 Task: Create a due date automation trigger when advanced on, on the monday after a card is due add dates with a due date at 11:00 AM.
Action: Mouse moved to (1073, 205)
Screenshot: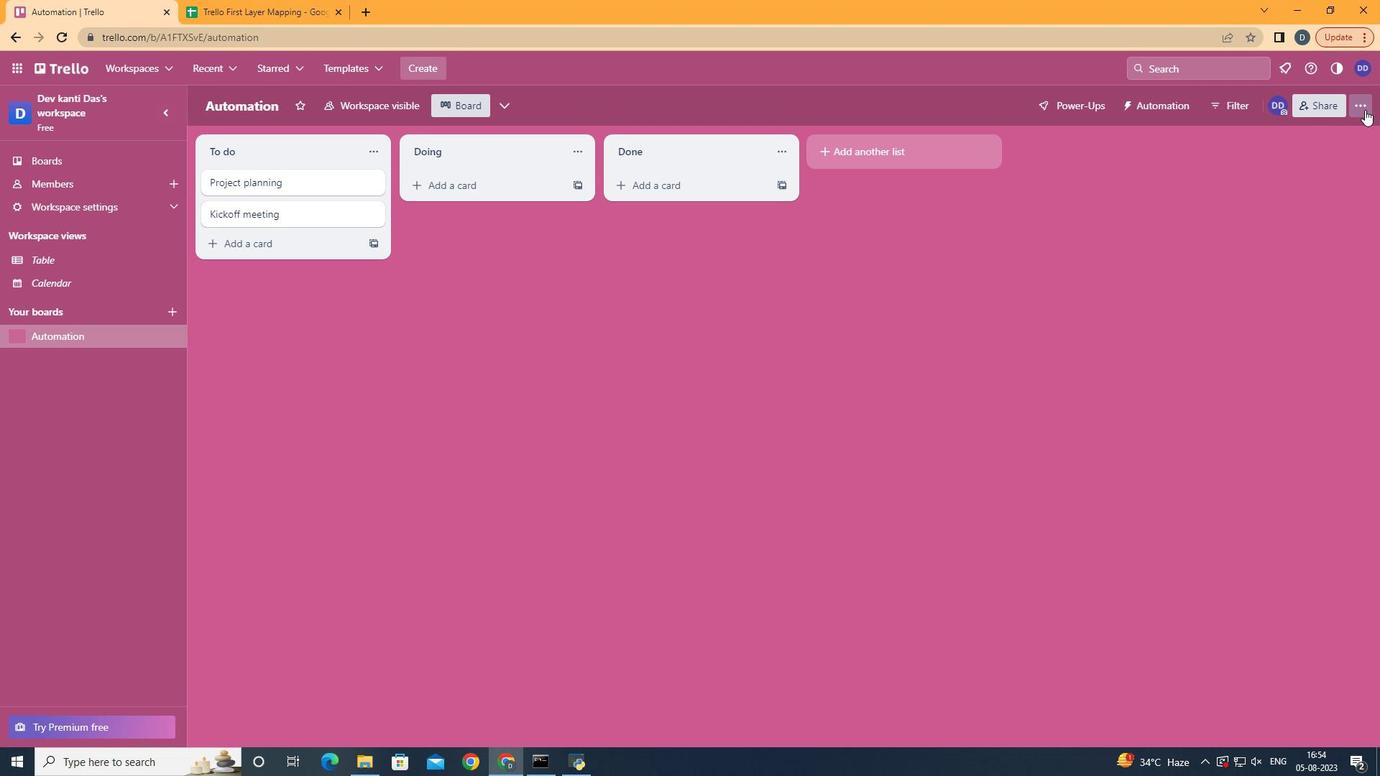 
Action: Mouse pressed left at (1073, 205)
Screenshot: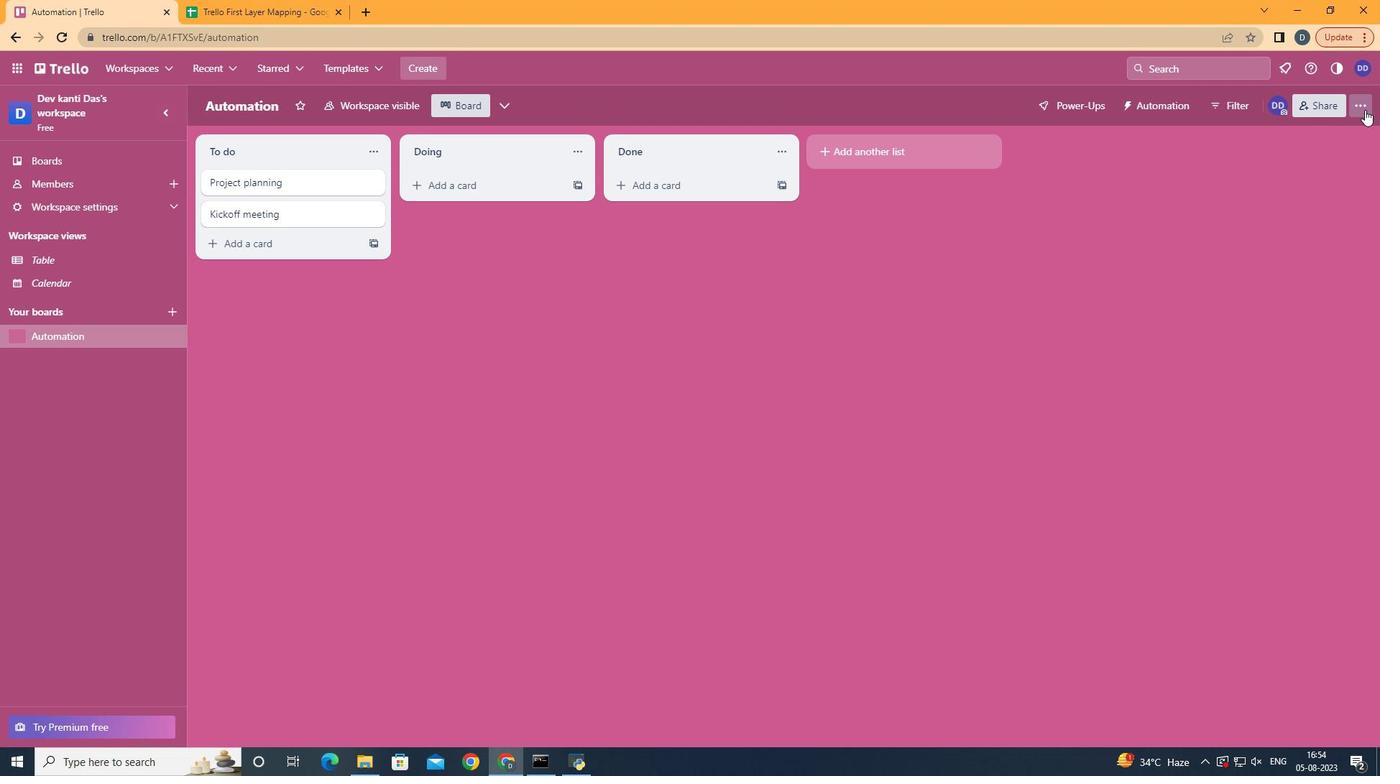 
Action: Mouse moved to (1006, 363)
Screenshot: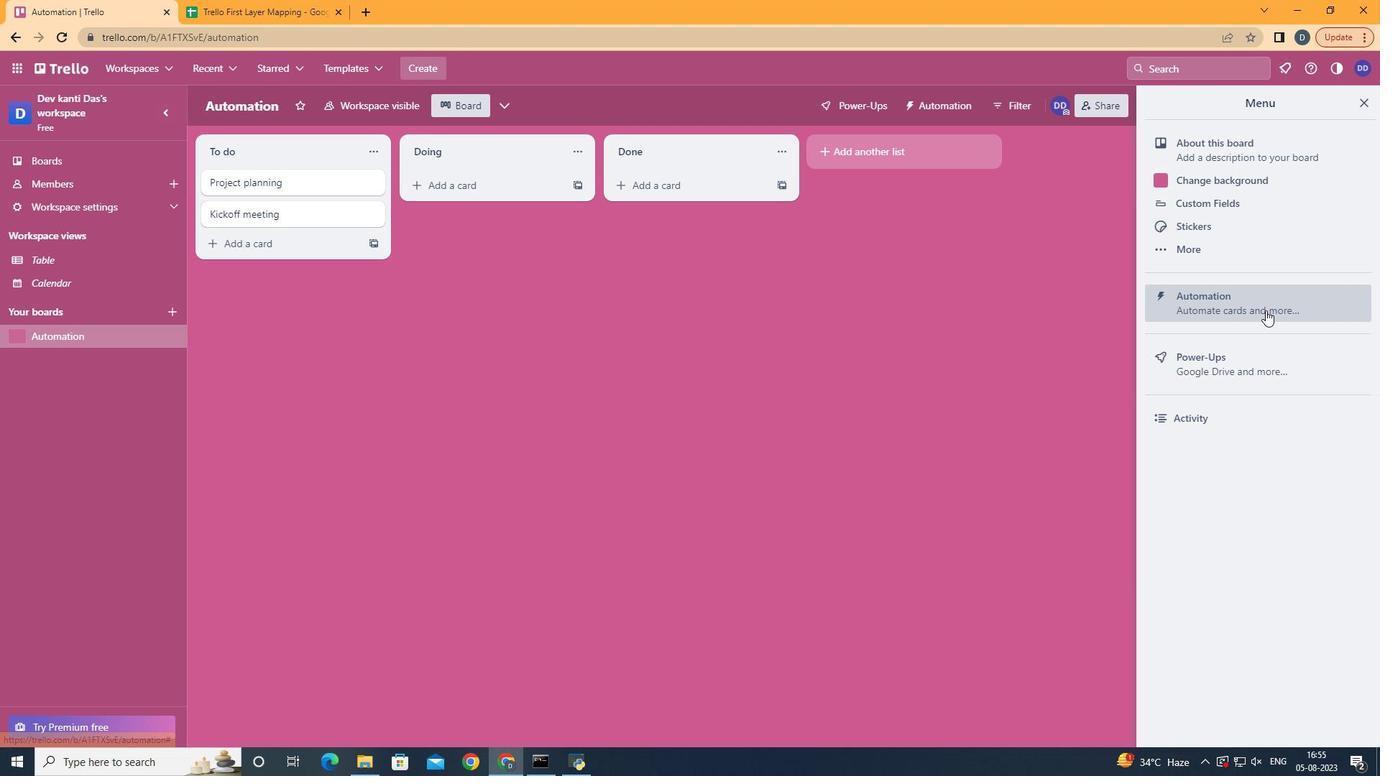 
Action: Mouse pressed left at (1006, 363)
Screenshot: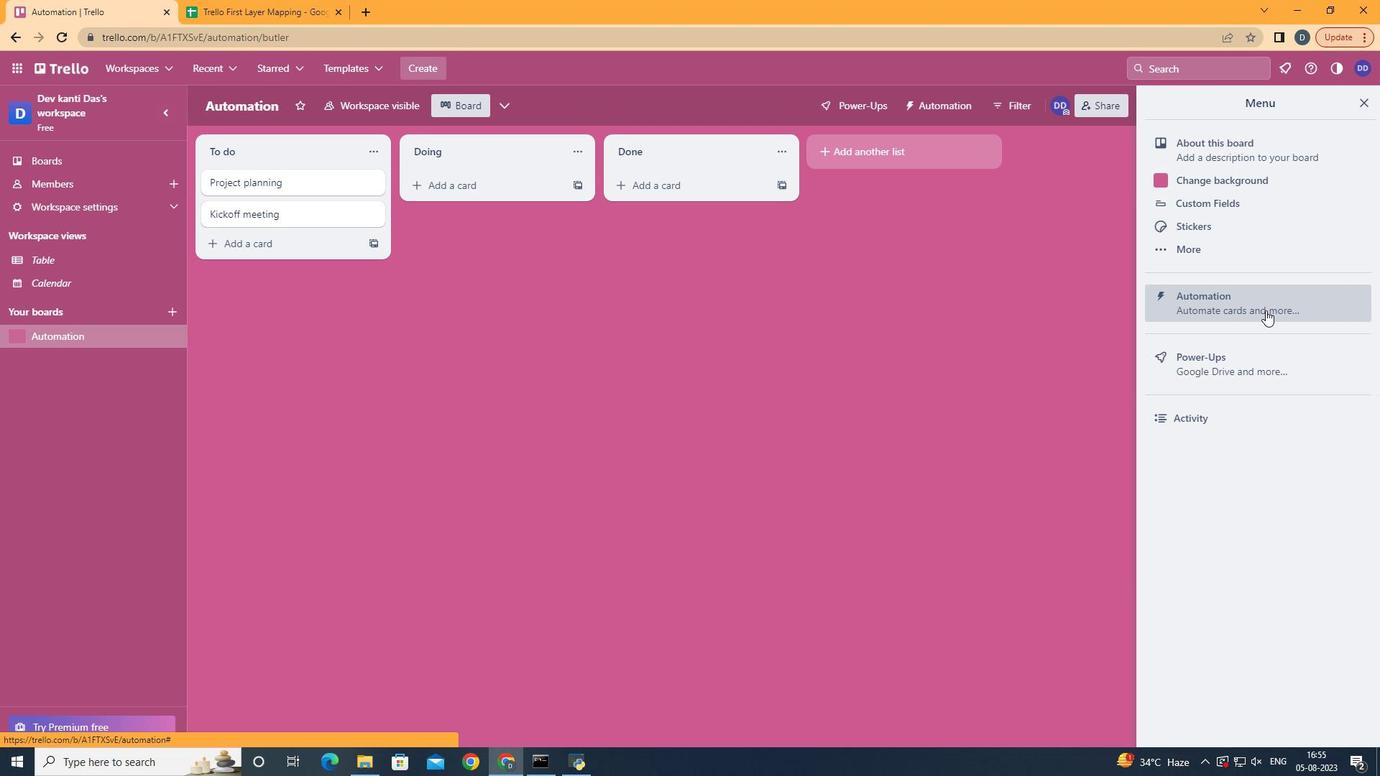 
Action: Mouse moved to (345, 342)
Screenshot: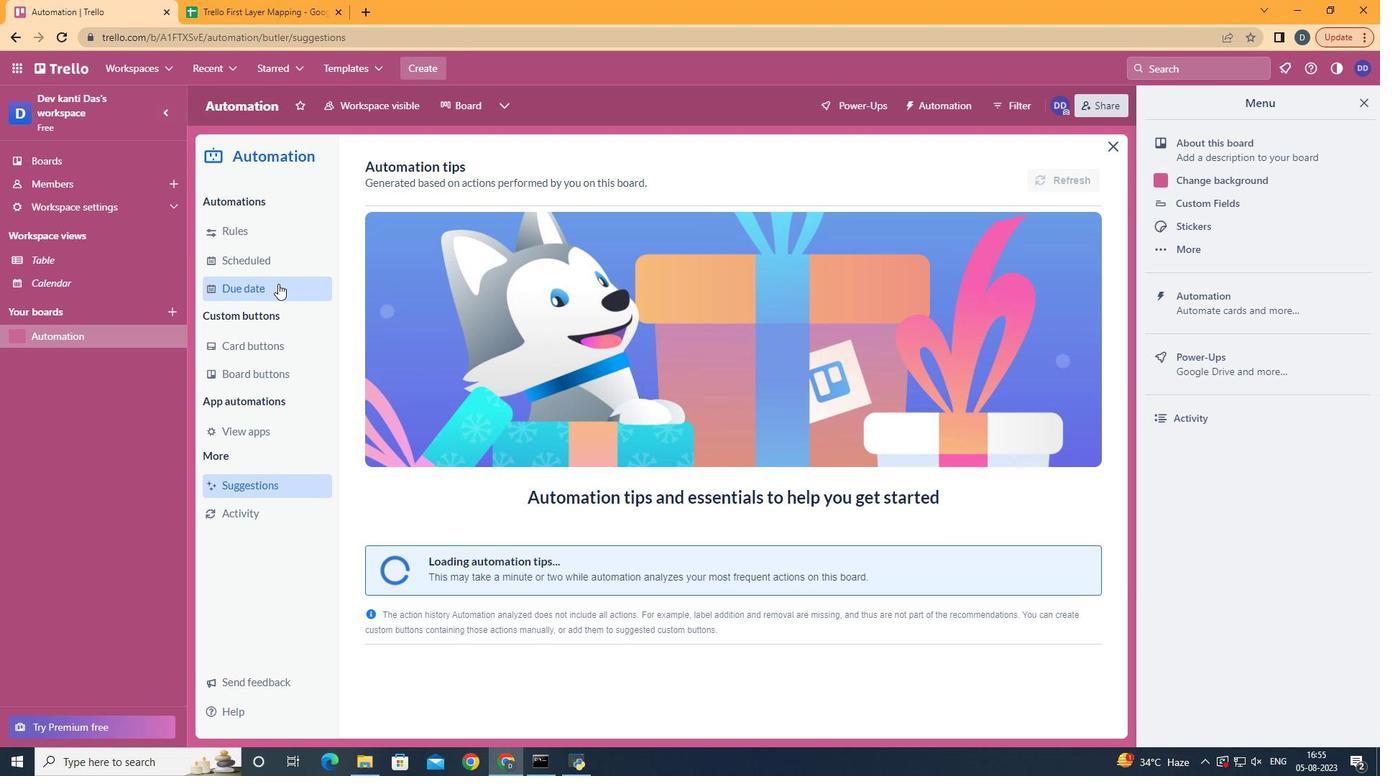 
Action: Mouse pressed left at (345, 342)
Screenshot: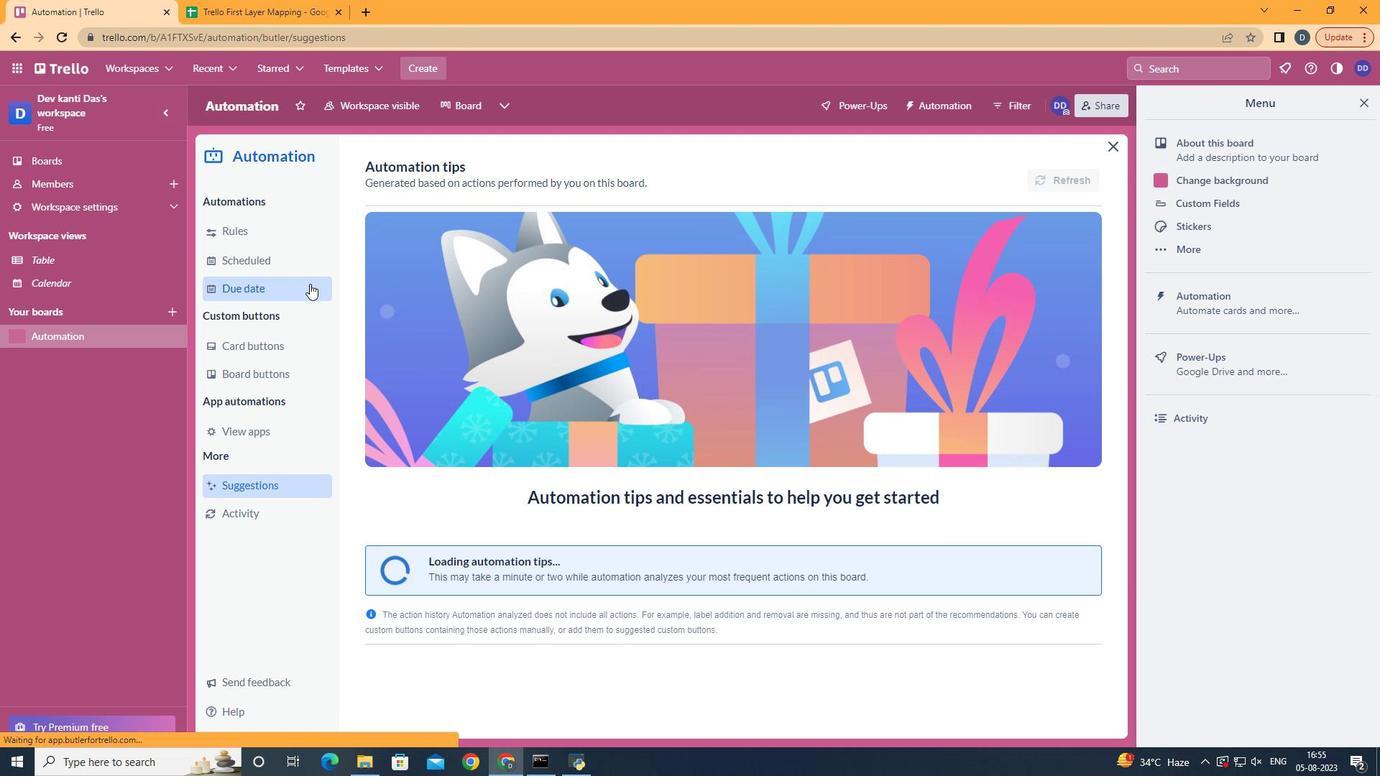 
Action: Mouse moved to (848, 253)
Screenshot: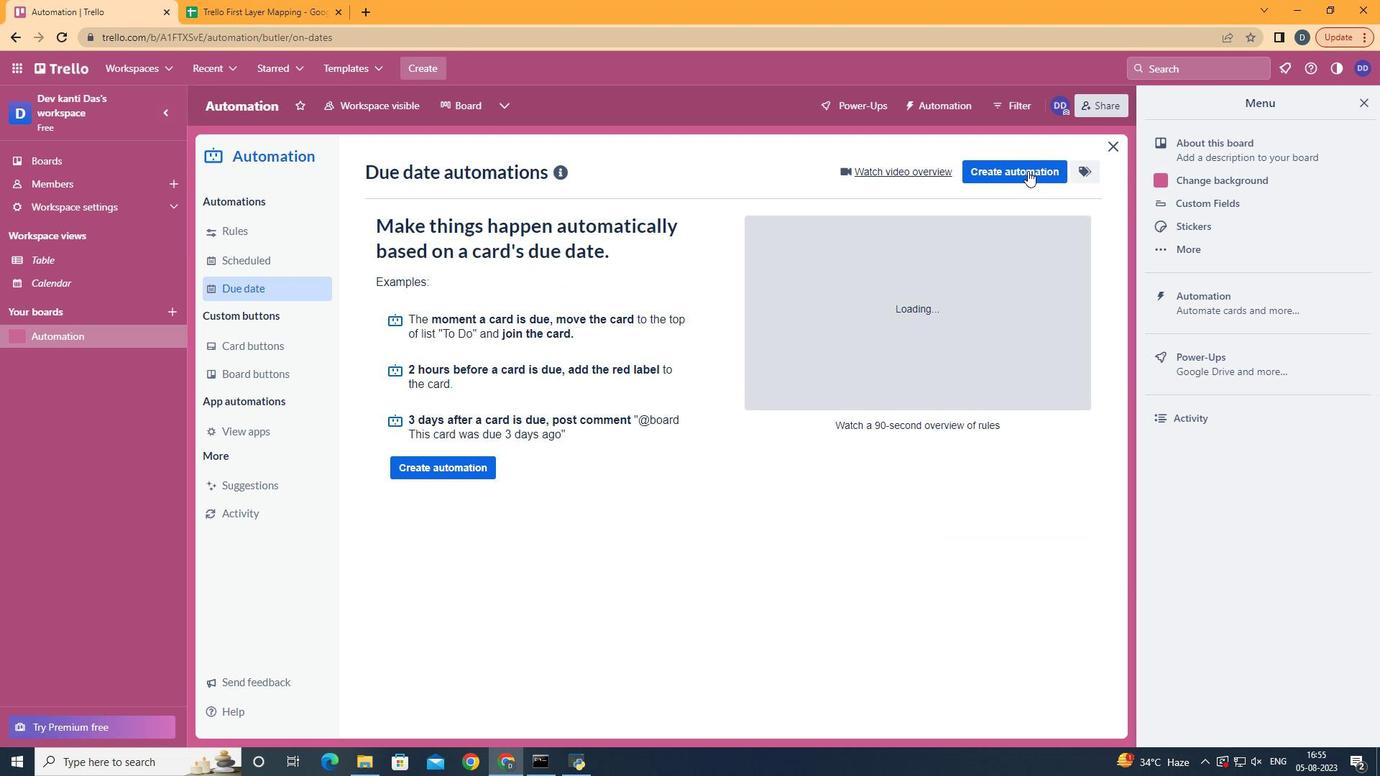 
Action: Mouse pressed left at (848, 253)
Screenshot: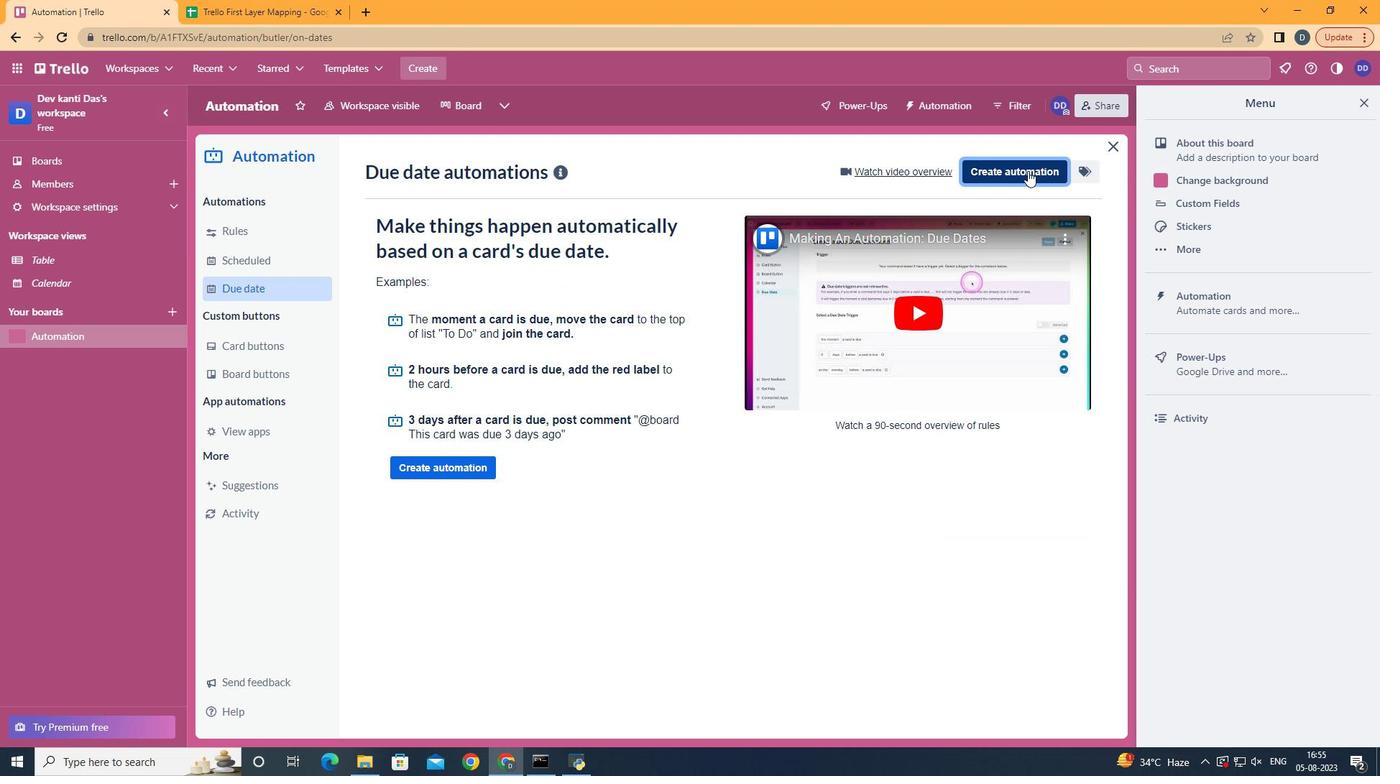 
Action: Mouse moved to (693, 369)
Screenshot: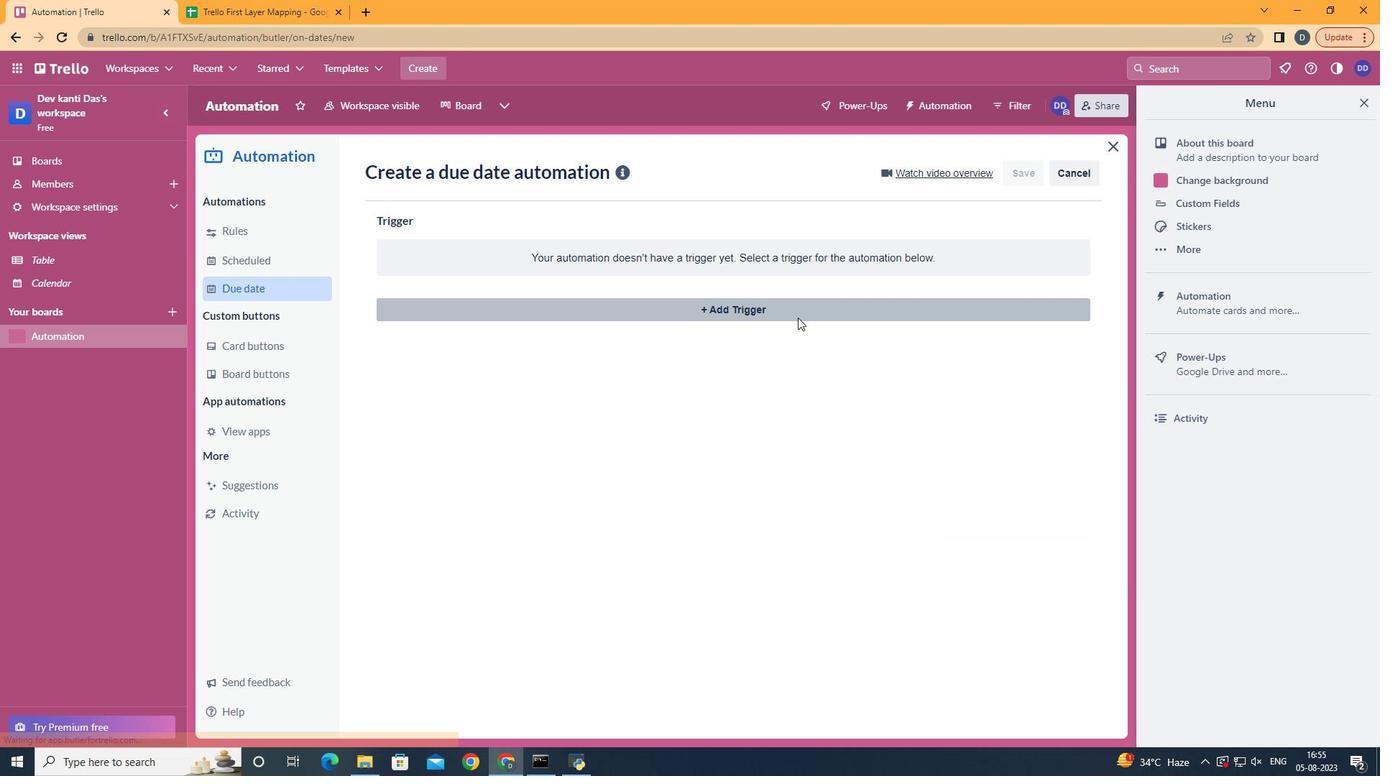 
Action: Mouse pressed left at (693, 369)
Screenshot: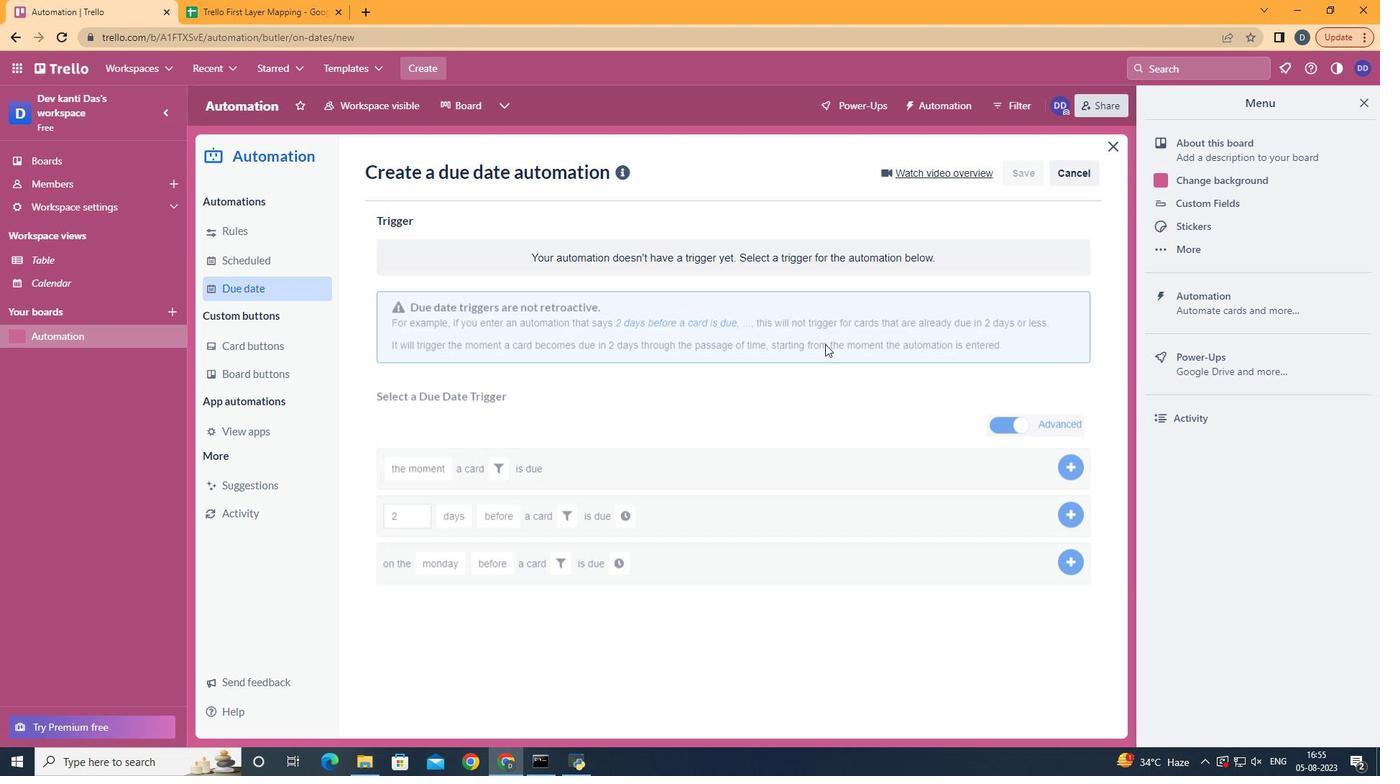 
Action: Mouse moved to (465, 416)
Screenshot: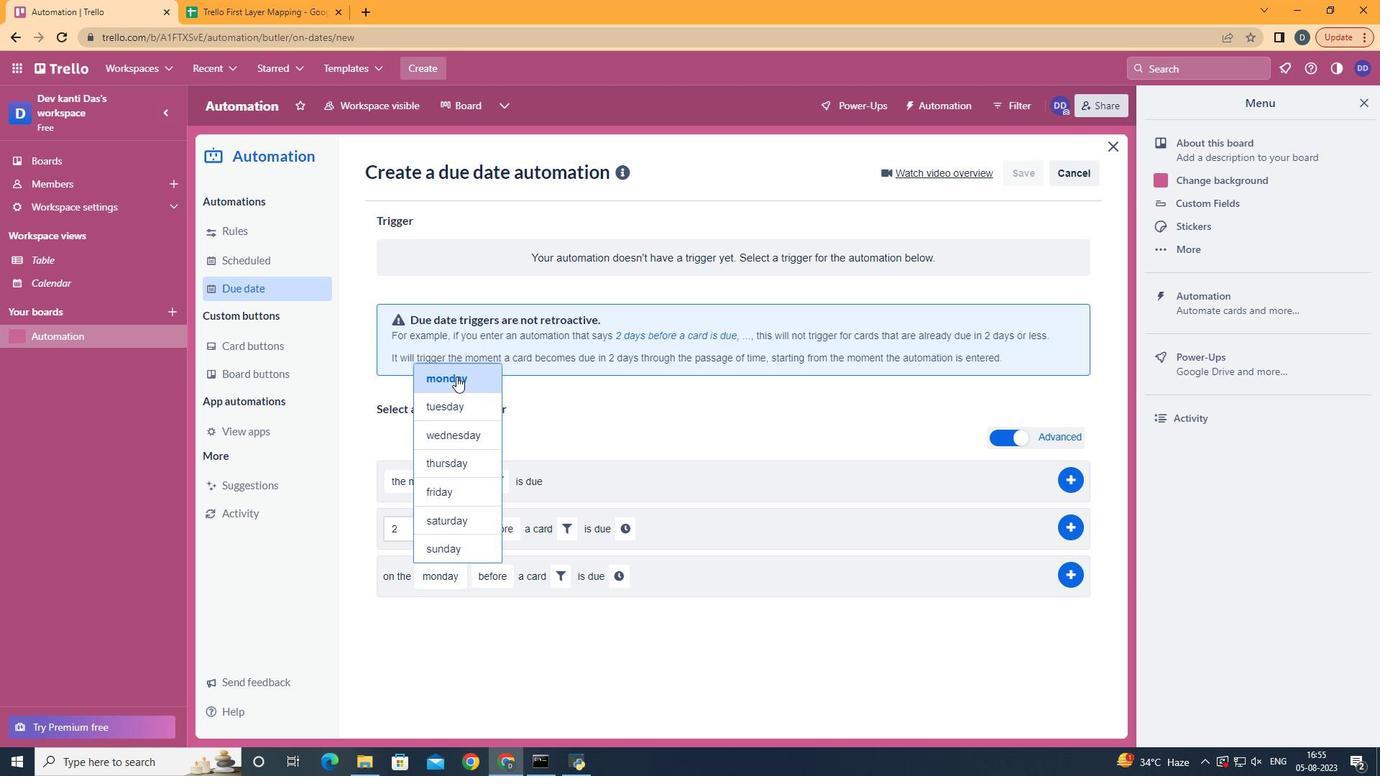 
Action: Mouse pressed left at (465, 416)
Screenshot: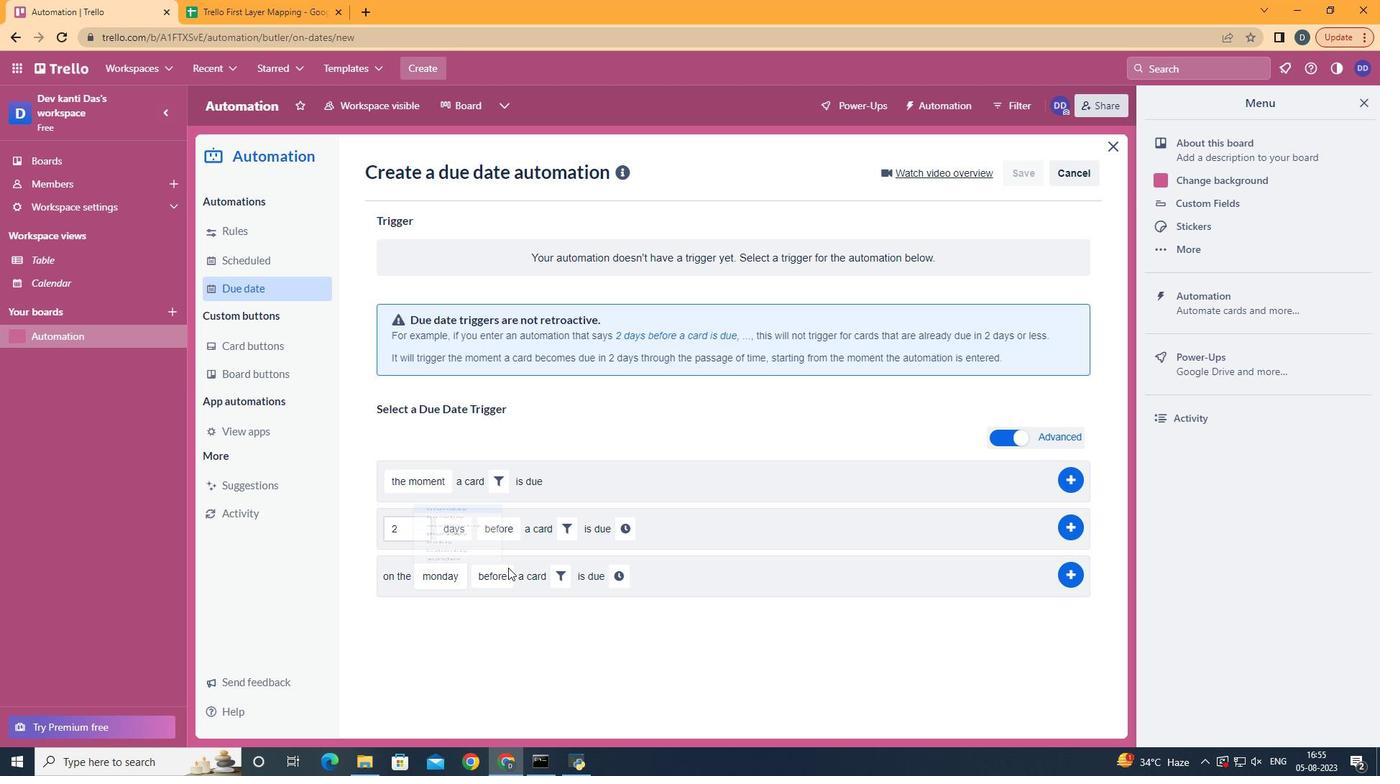 
Action: Mouse moved to (497, 615)
Screenshot: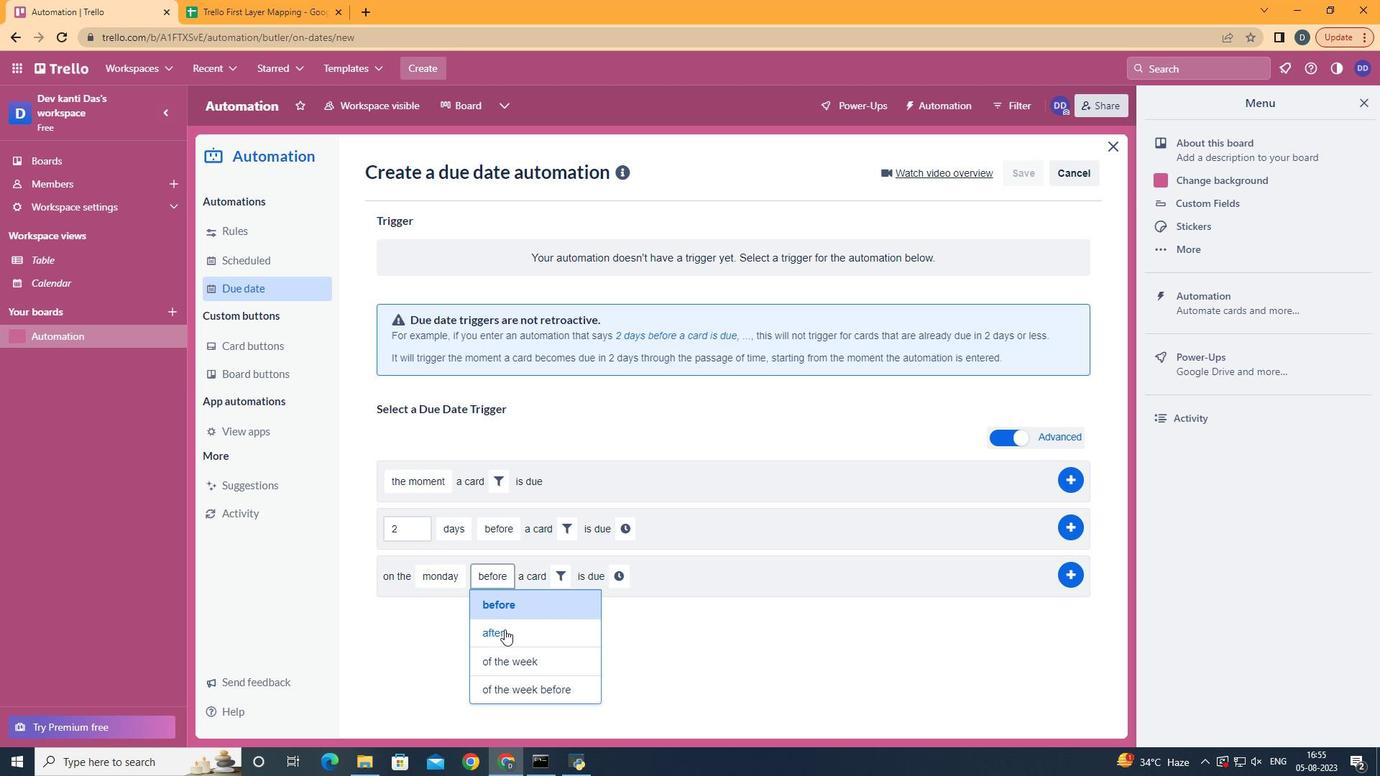 
Action: Mouse pressed left at (497, 615)
Screenshot: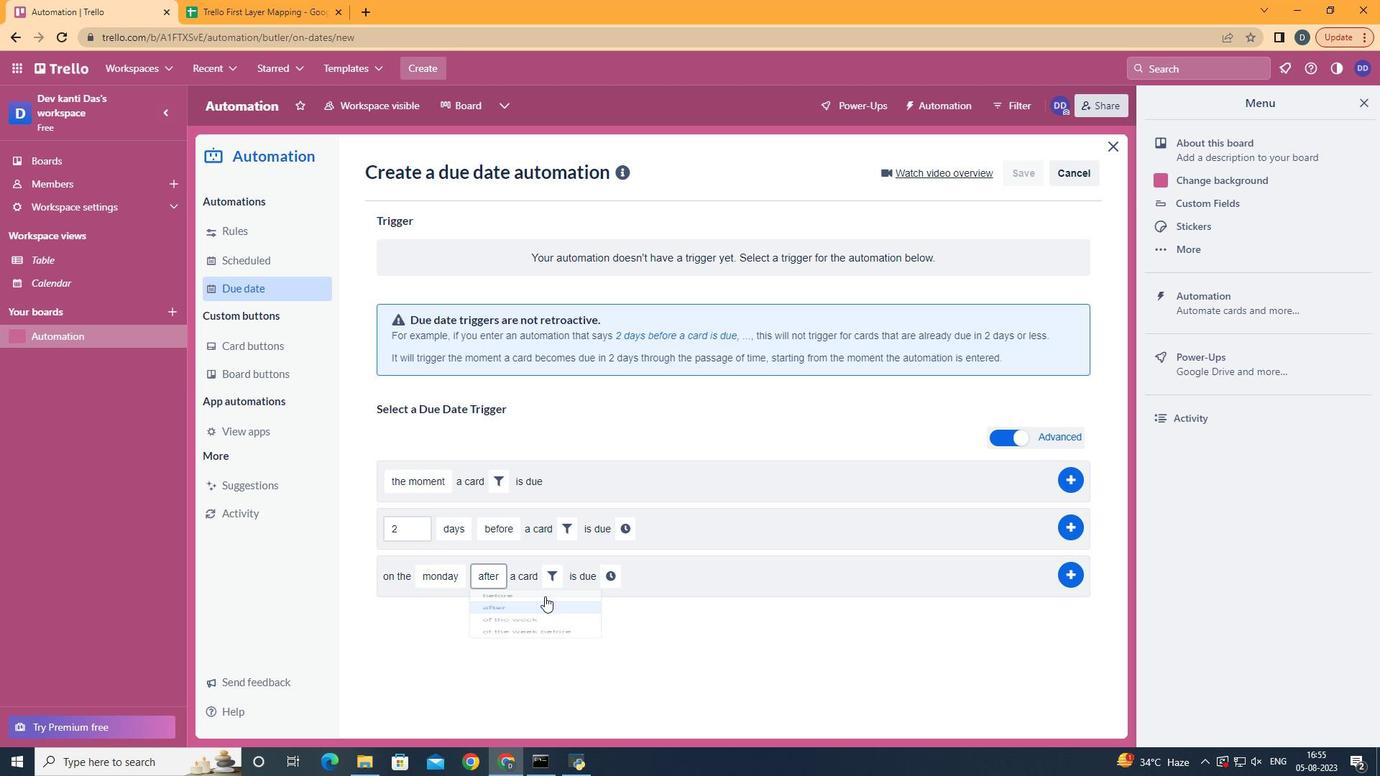 
Action: Mouse moved to (528, 578)
Screenshot: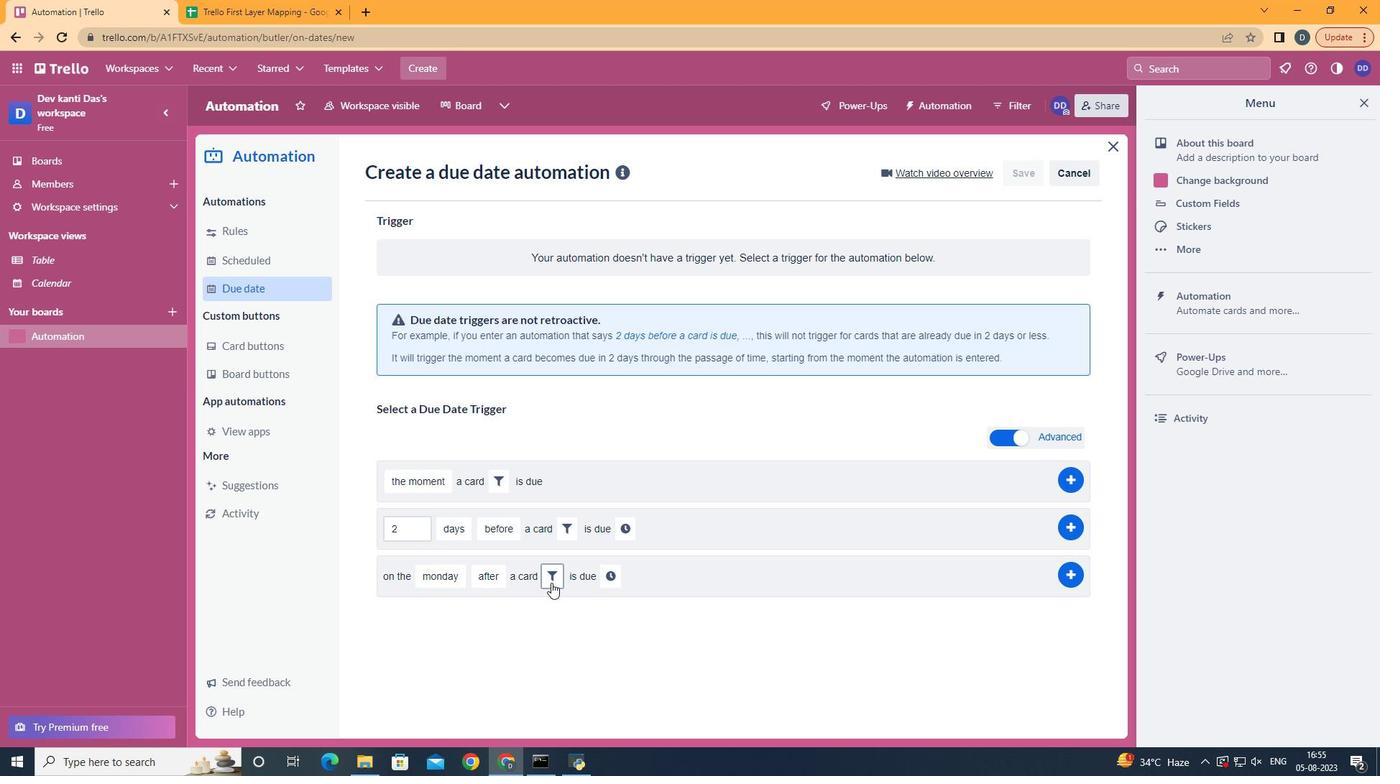 
Action: Mouse pressed left at (528, 578)
Screenshot: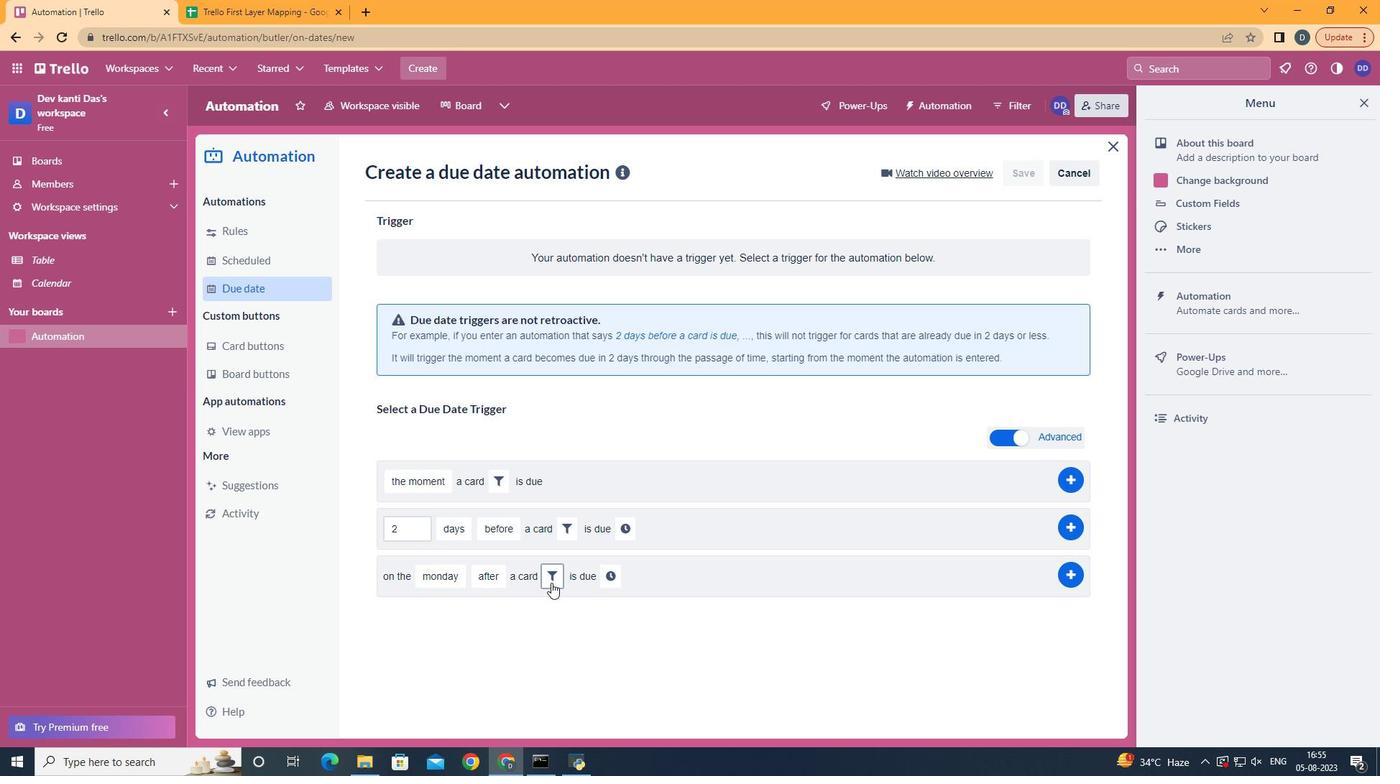 
Action: Mouse moved to (568, 608)
Screenshot: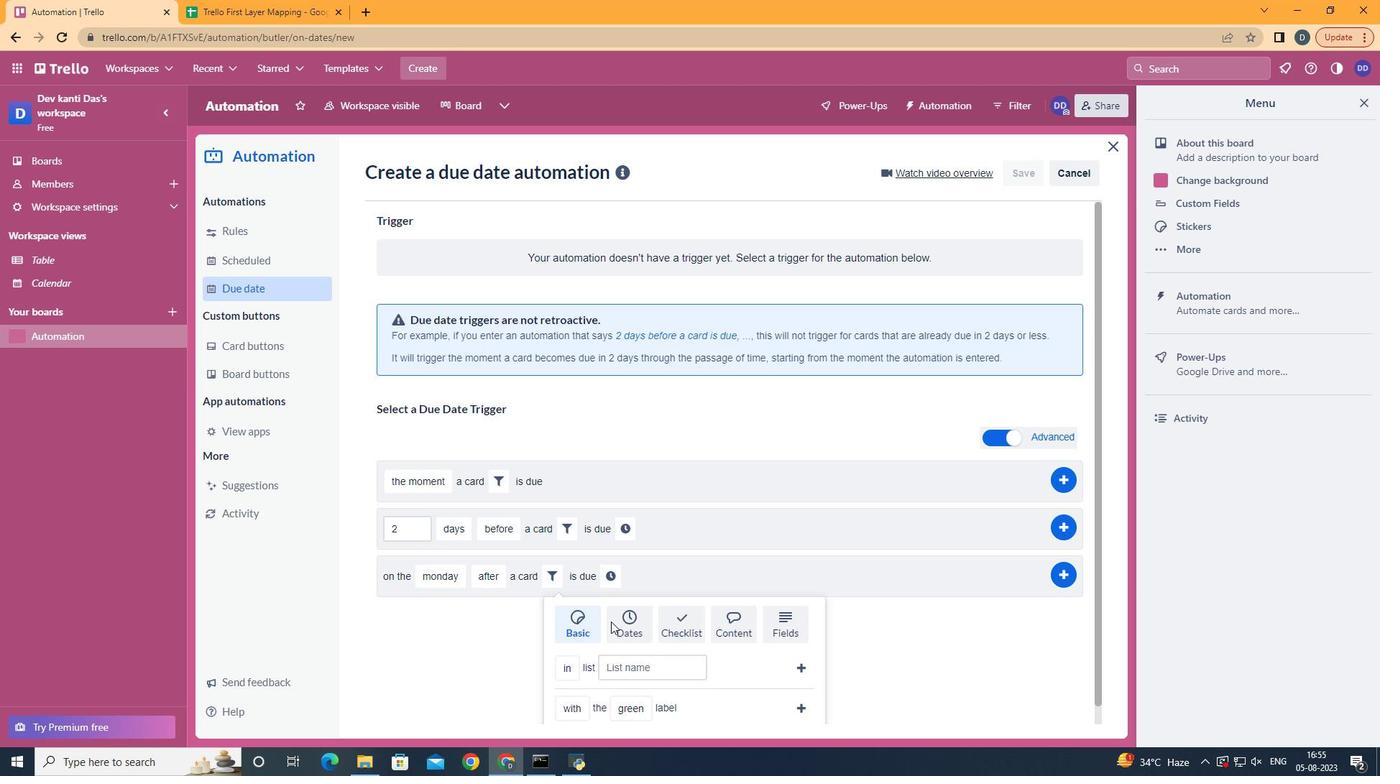 
Action: Mouse pressed left at (568, 608)
Screenshot: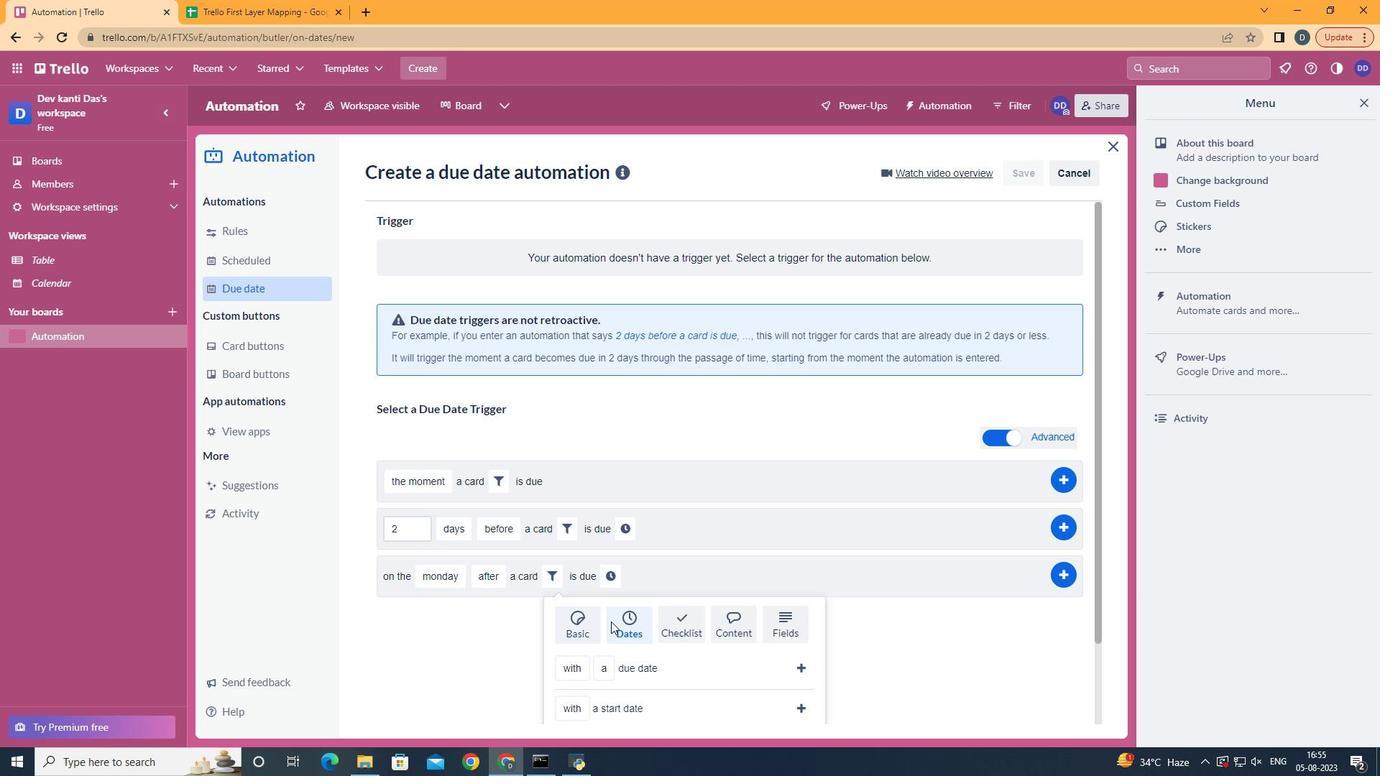 
Action: Mouse scrolled (568, 608) with delta (0, 0)
Screenshot: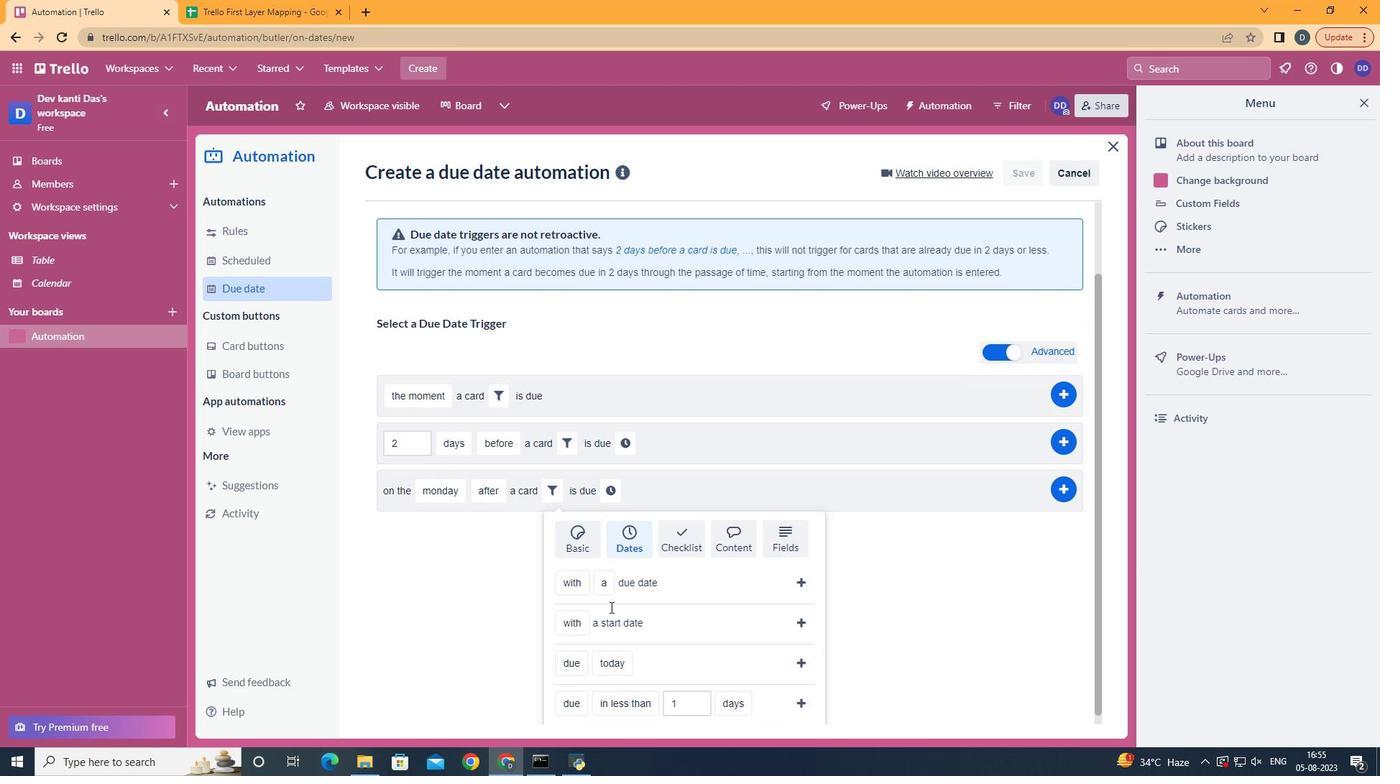 
Action: Mouse scrolled (568, 608) with delta (0, 0)
Screenshot: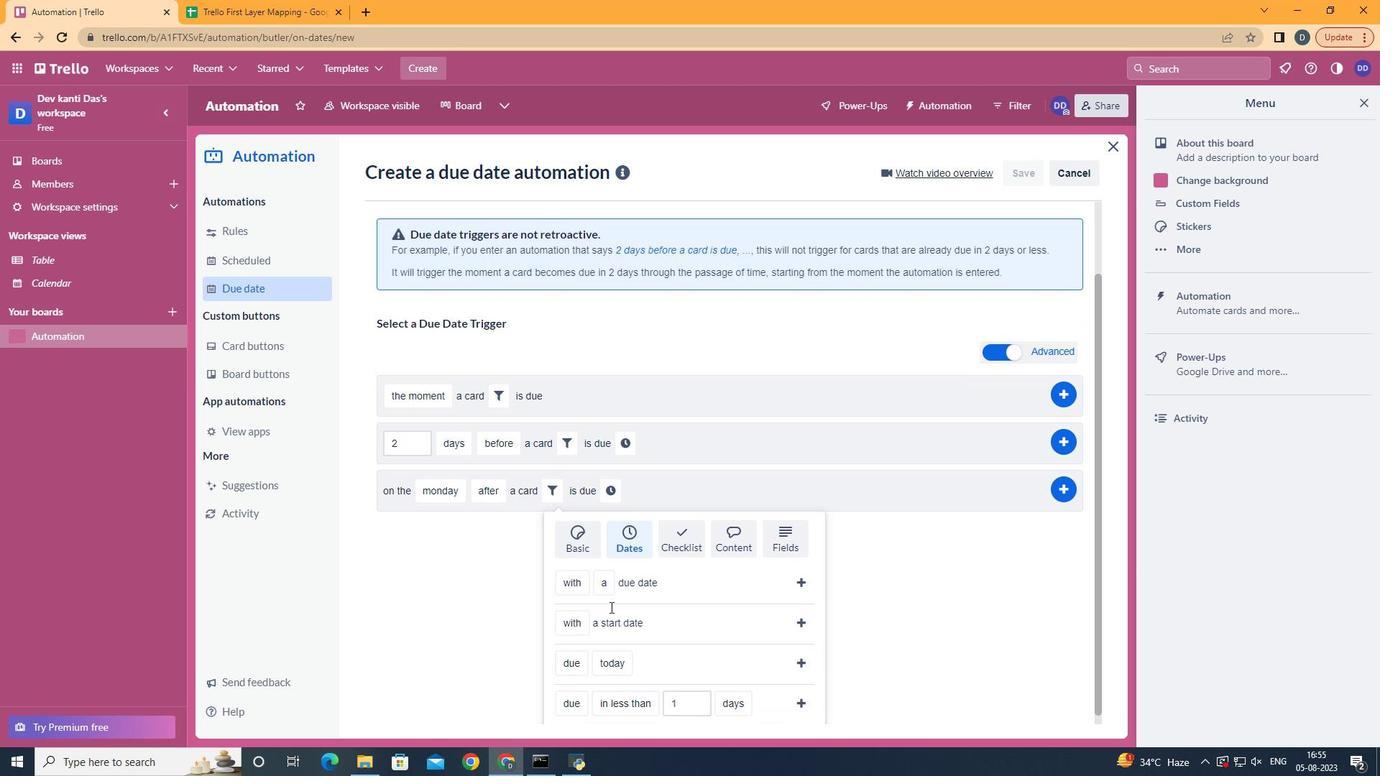 
Action: Mouse moved to (551, 589)
Screenshot: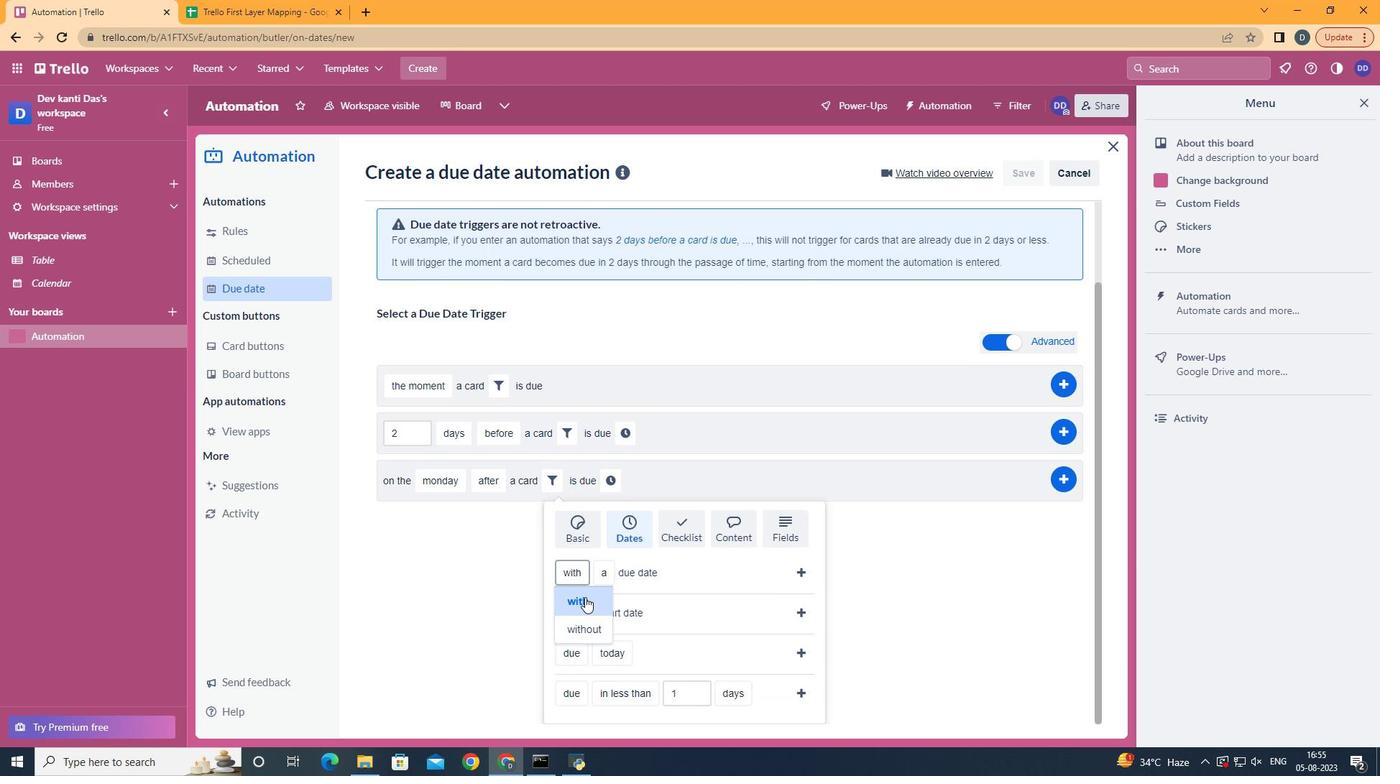 
Action: Mouse pressed left at (551, 589)
Screenshot: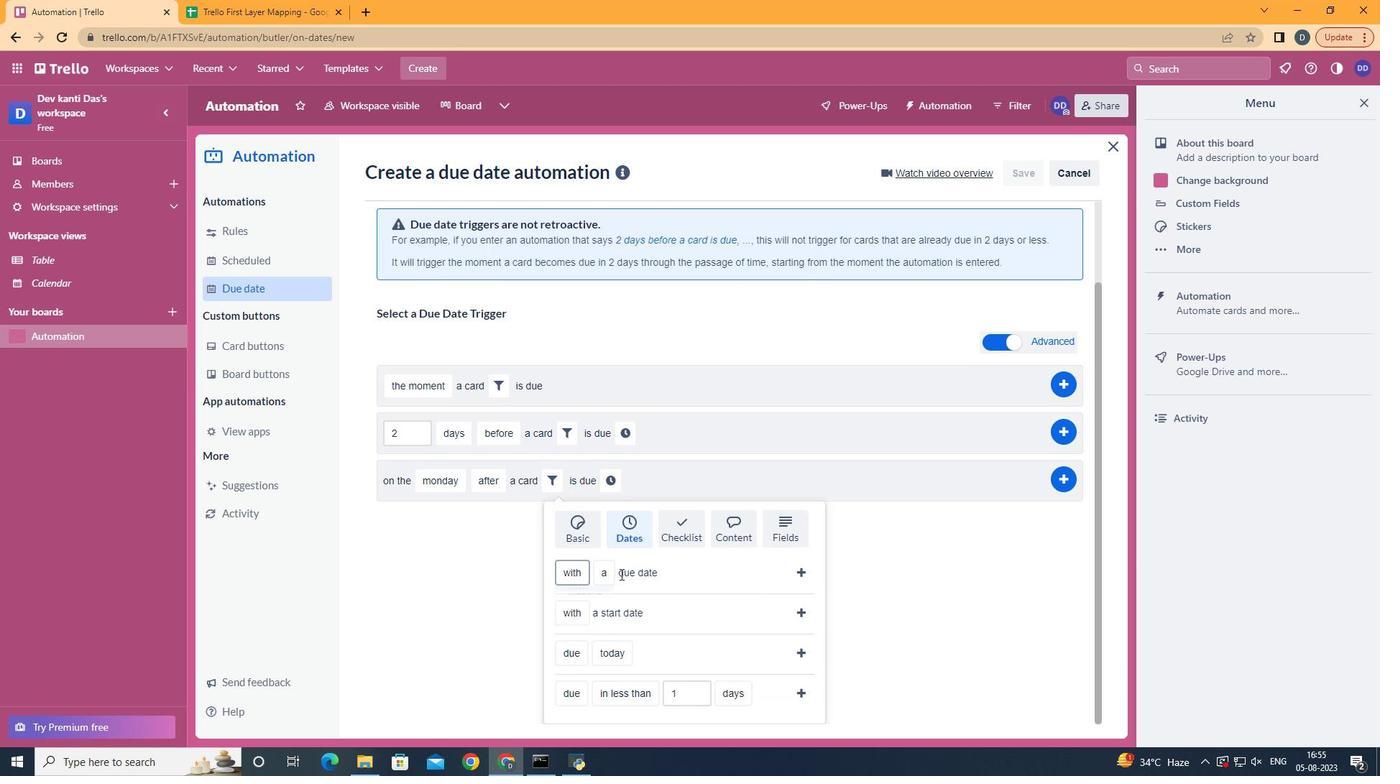 
Action: Mouse moved to (570, 594)
Screenshot: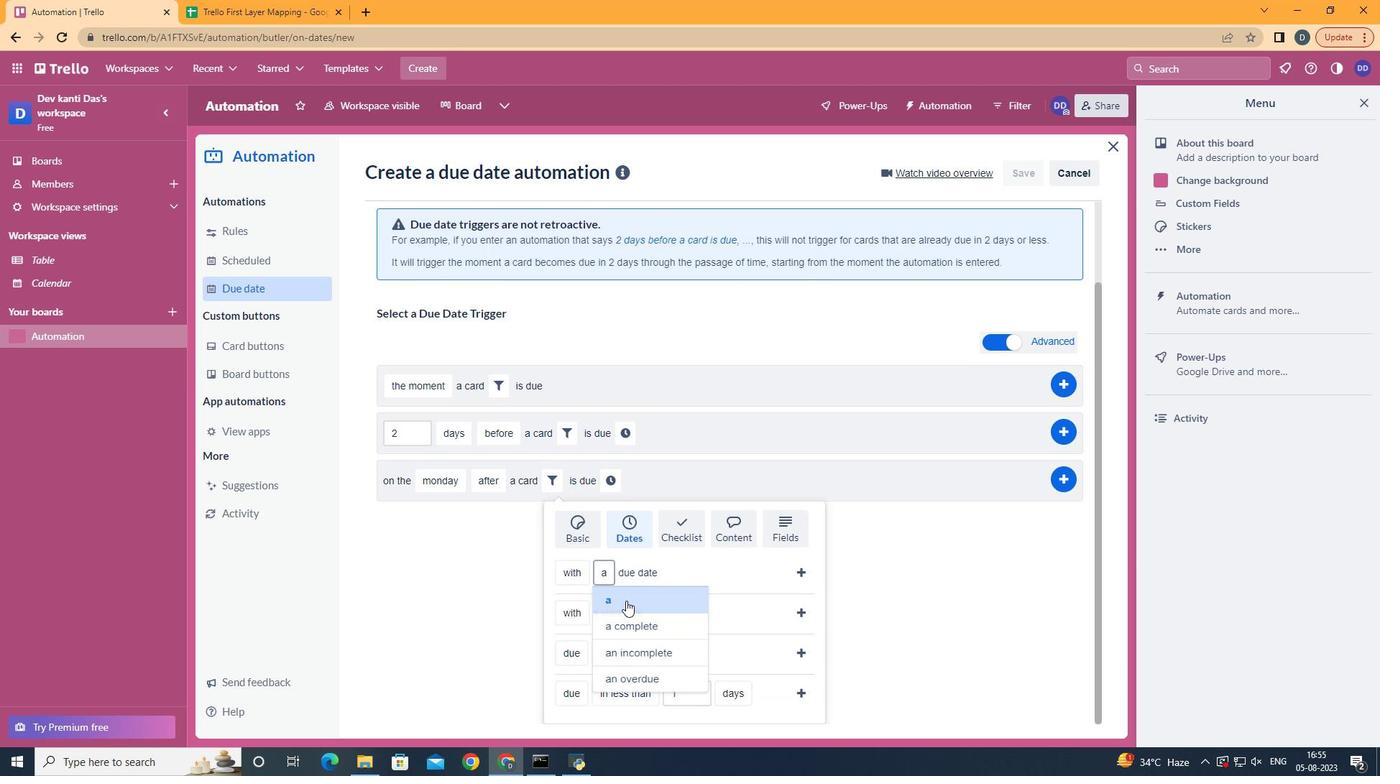 
Action: Mouse pressed left at (570, 594)
Screenshot: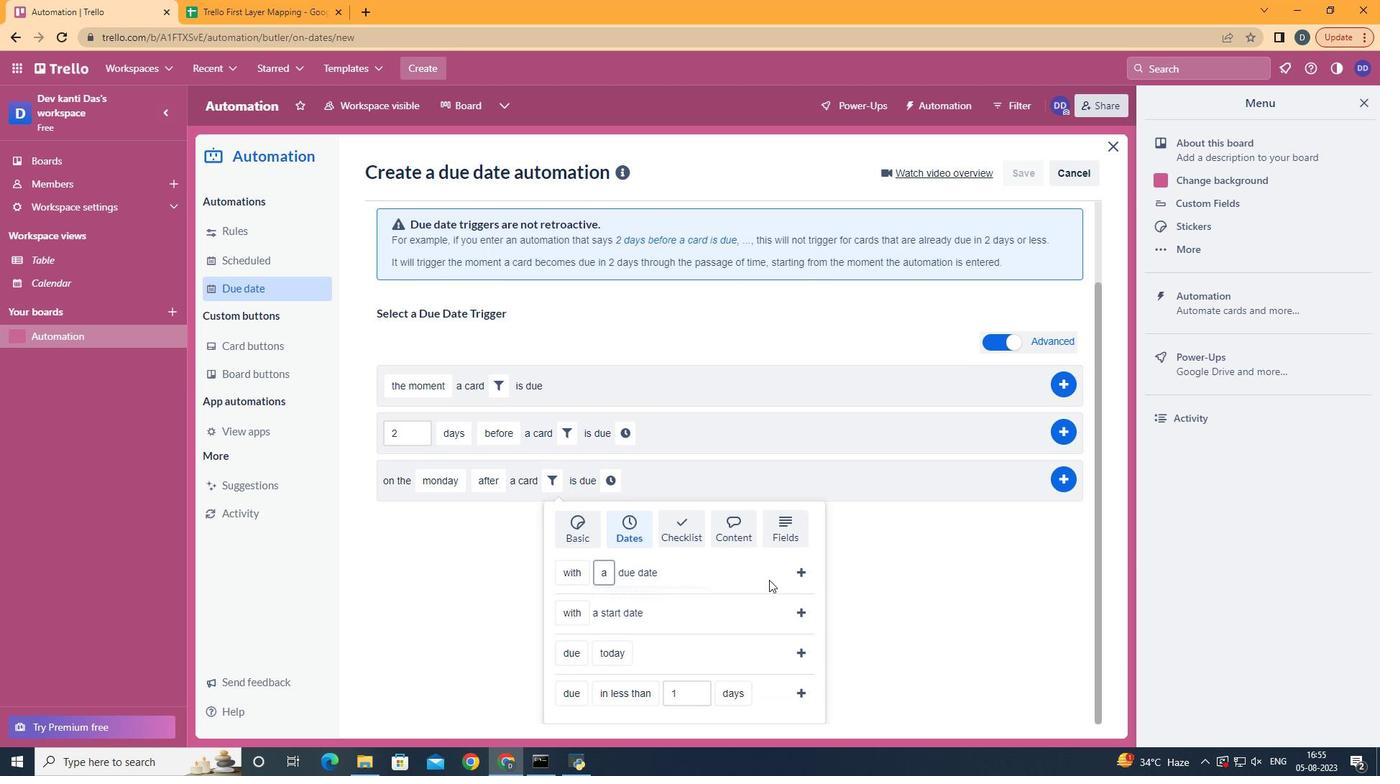 
Action: Mouse moved to (696, 573)
Screenshot: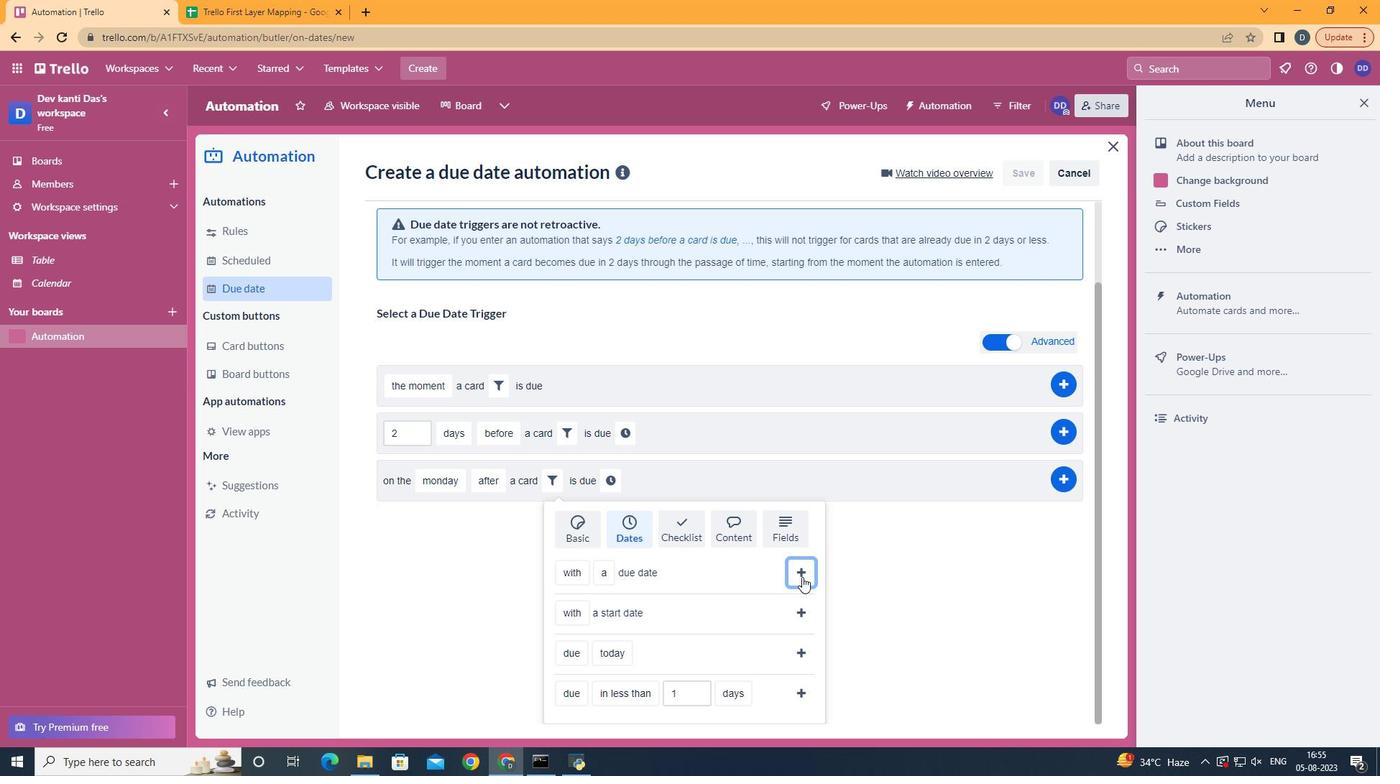 
Action: Mouse pressed left at (696, 573)
Screenshot: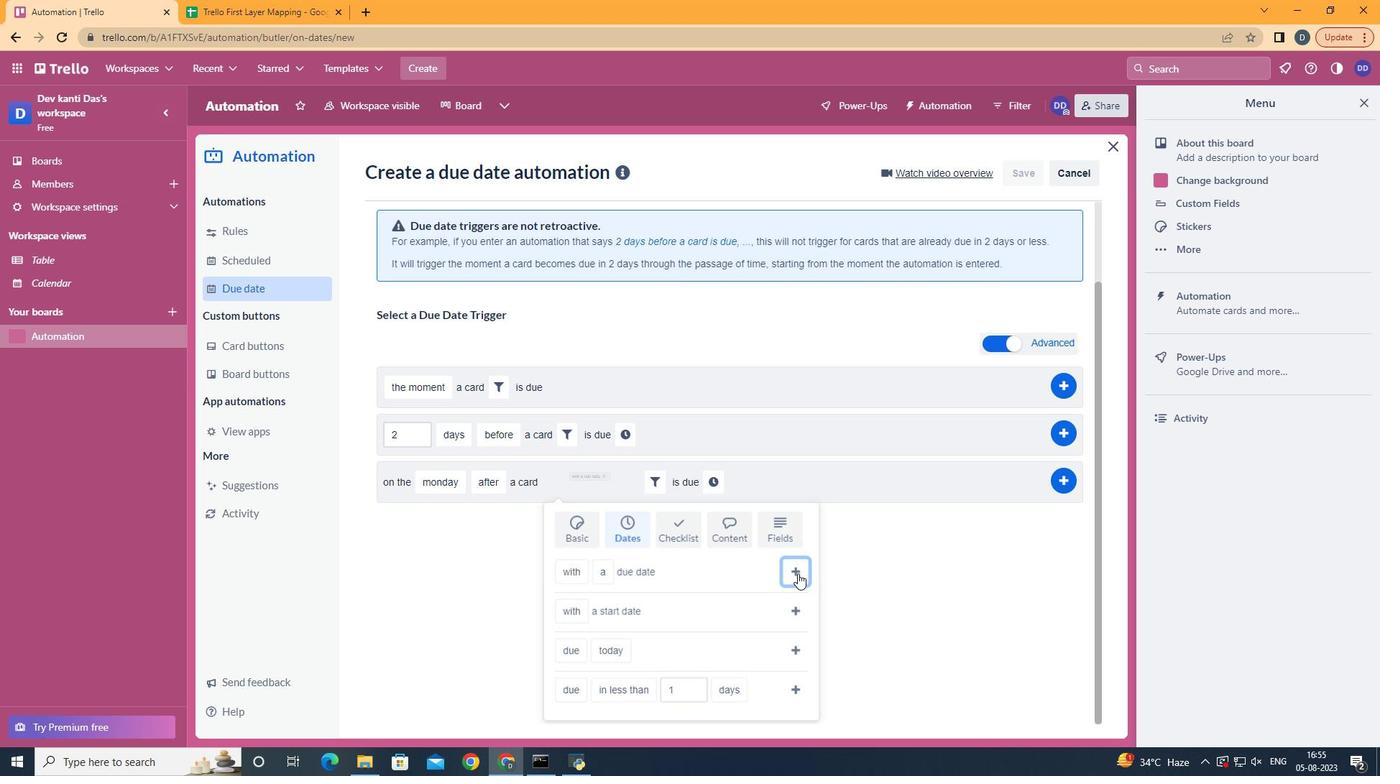 
Action: Mouse moved to (642, 568)
Screenshot: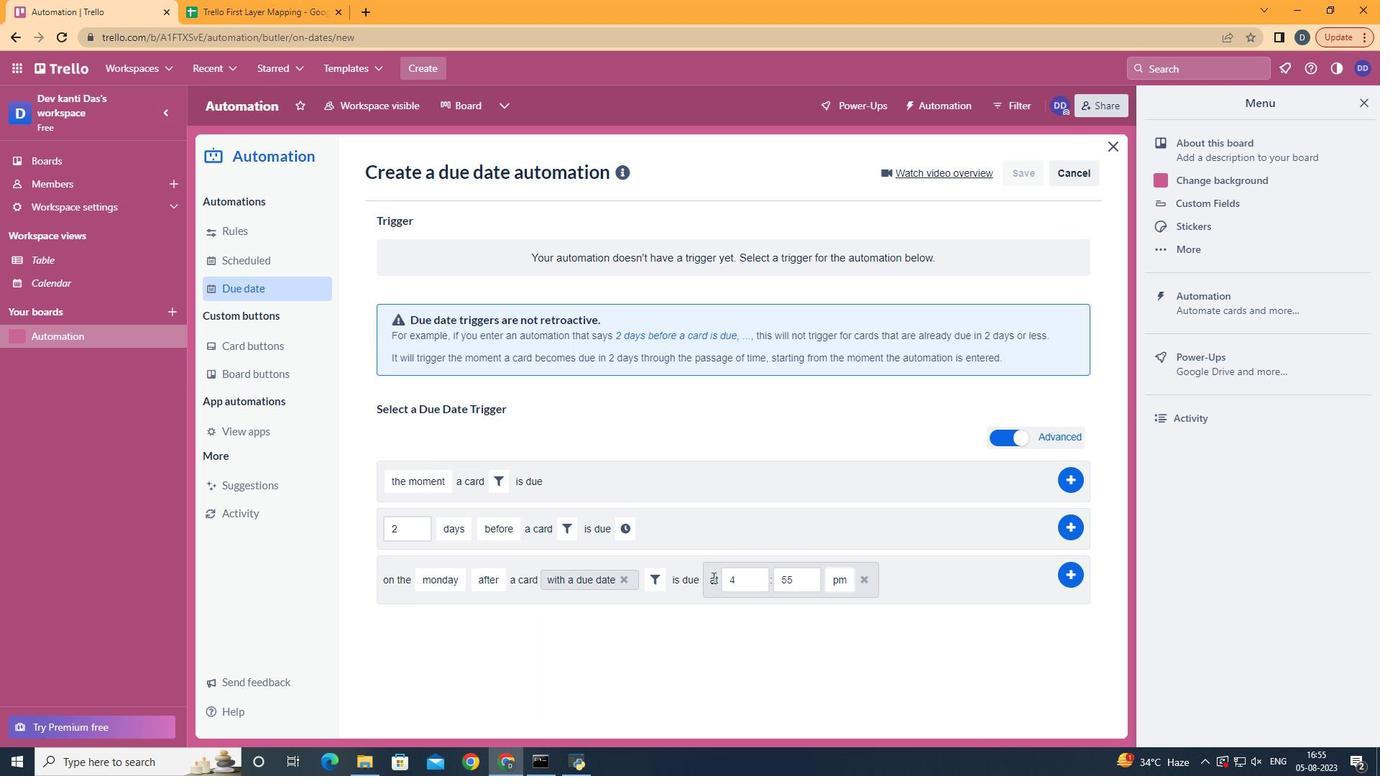 
Action: Mouse pressed left at (642, 568)
Screenshot: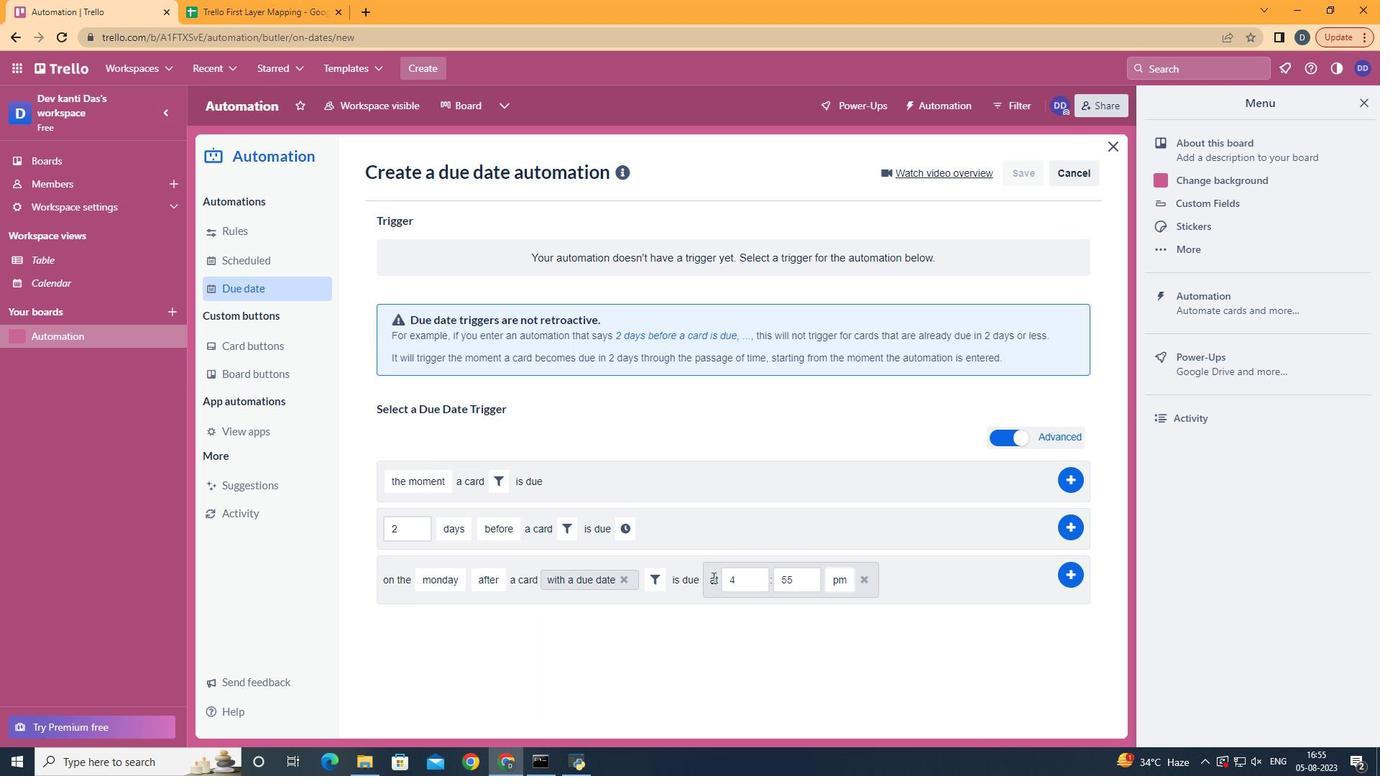 
Action: Mouse moved to (672, 575)
Screenshot: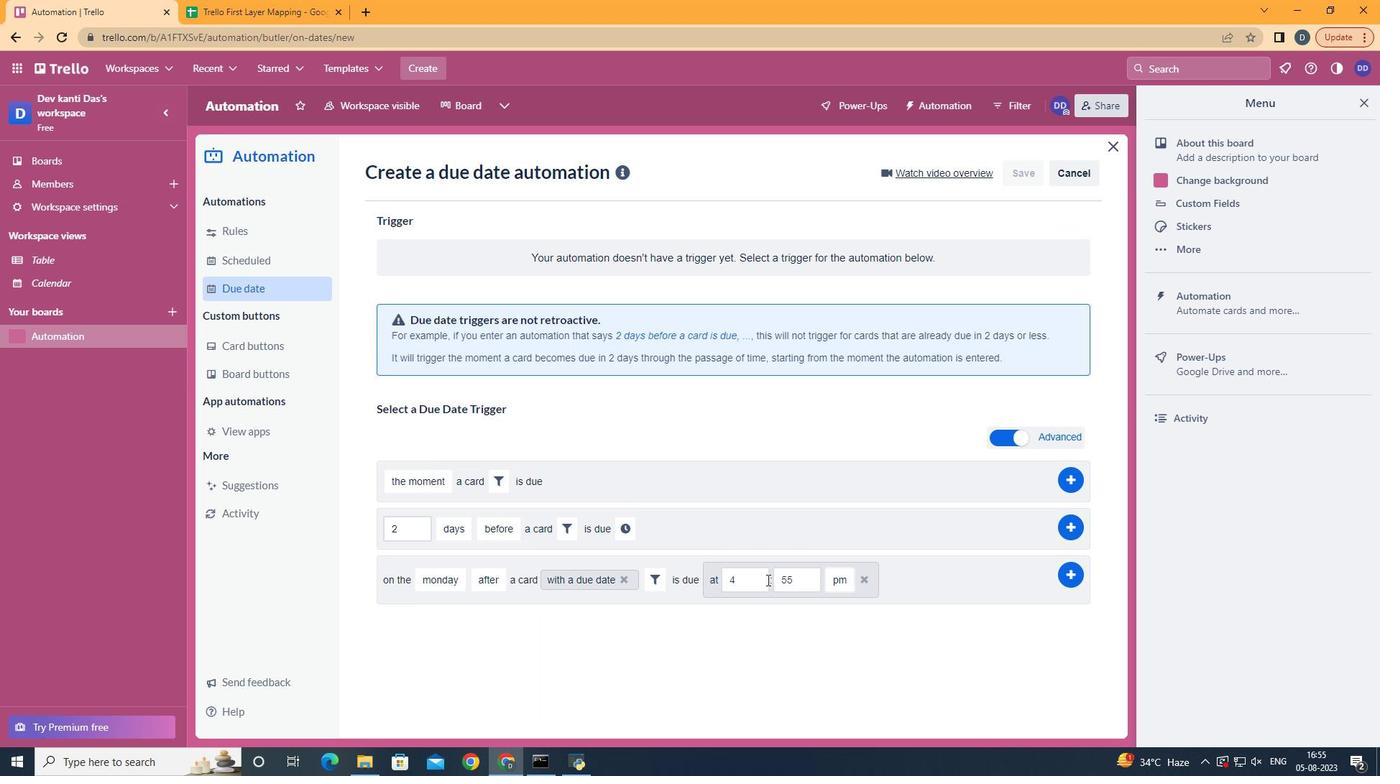 
Action: Mouse pressed left at (672, 575)
Screenshot: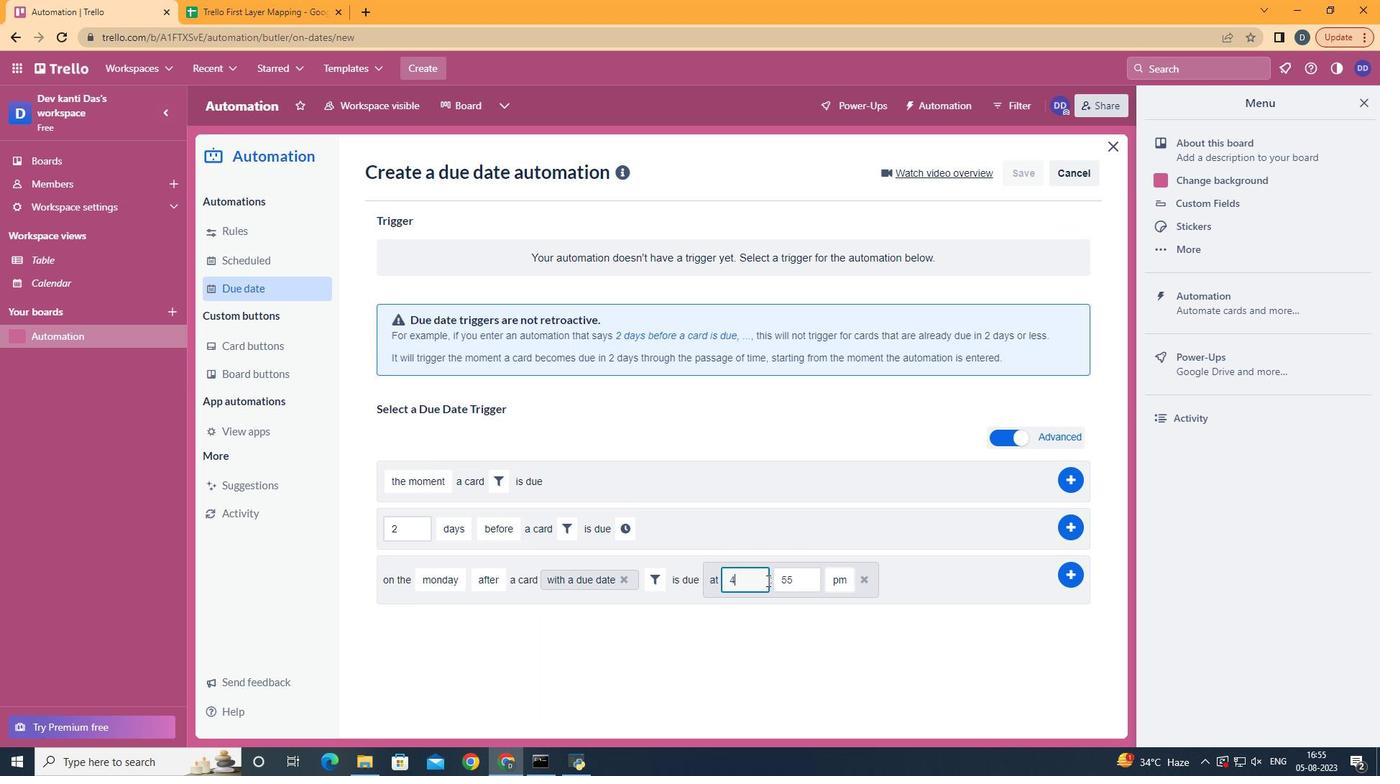
Action: Mouse moved to (671, 578)
Screenshot: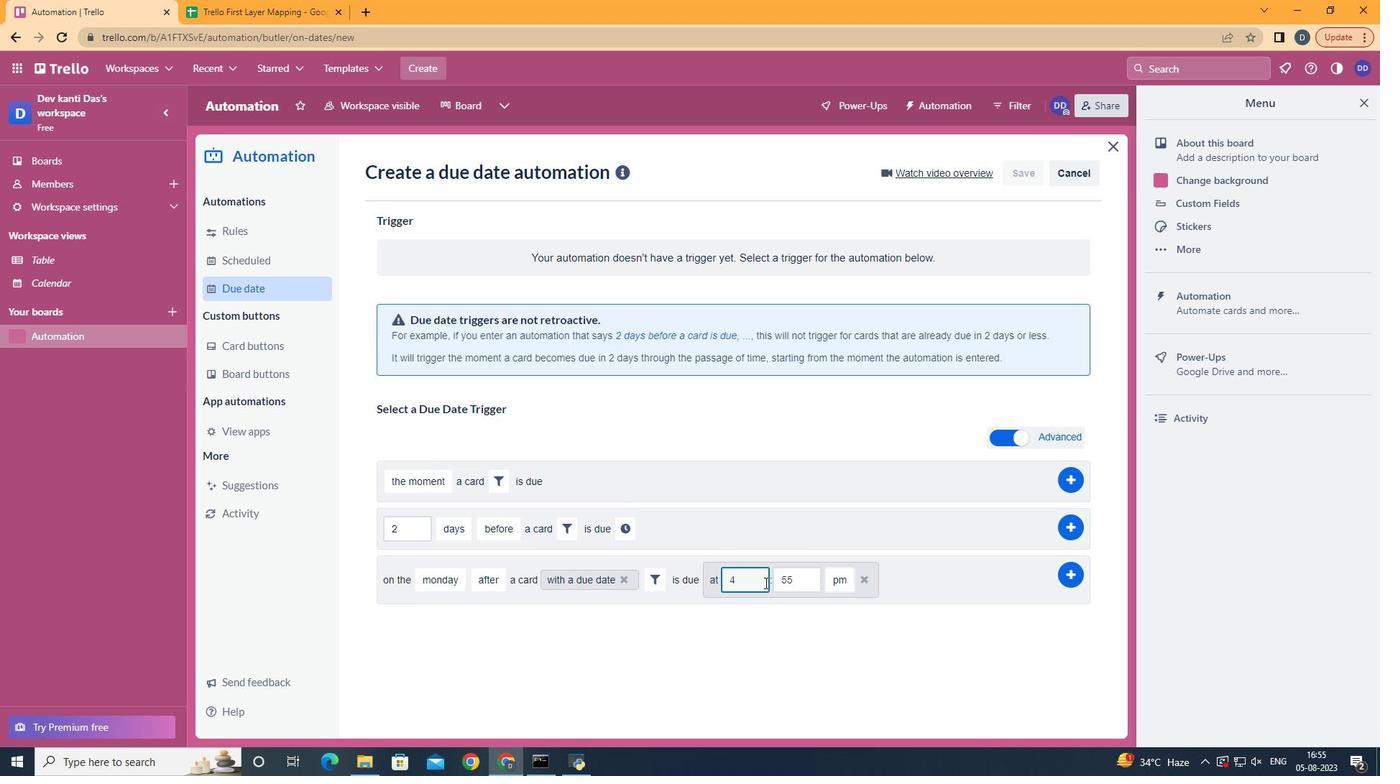 
Action: Key pressed <Key.backspace>11
Screenshot: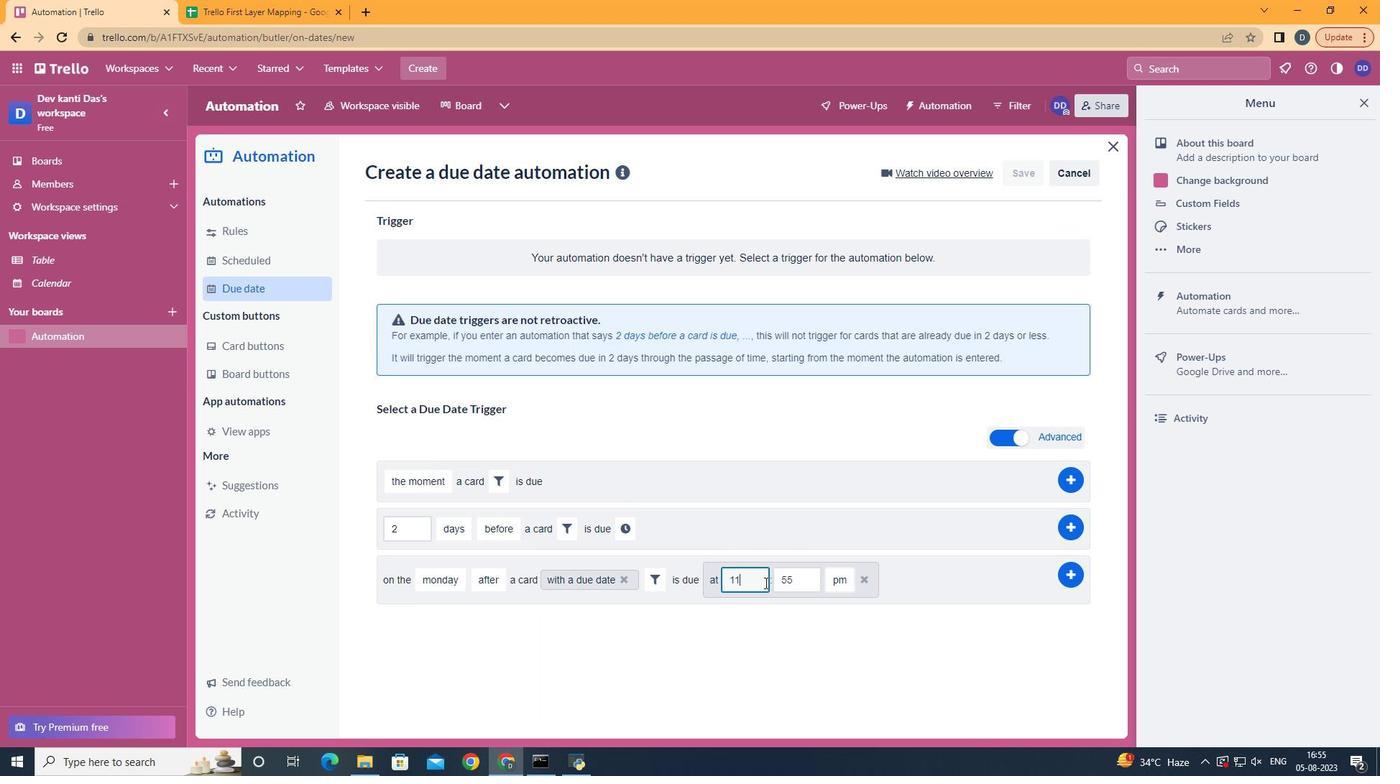 
Action: Mouse moved to (690, 580)
Screenshot: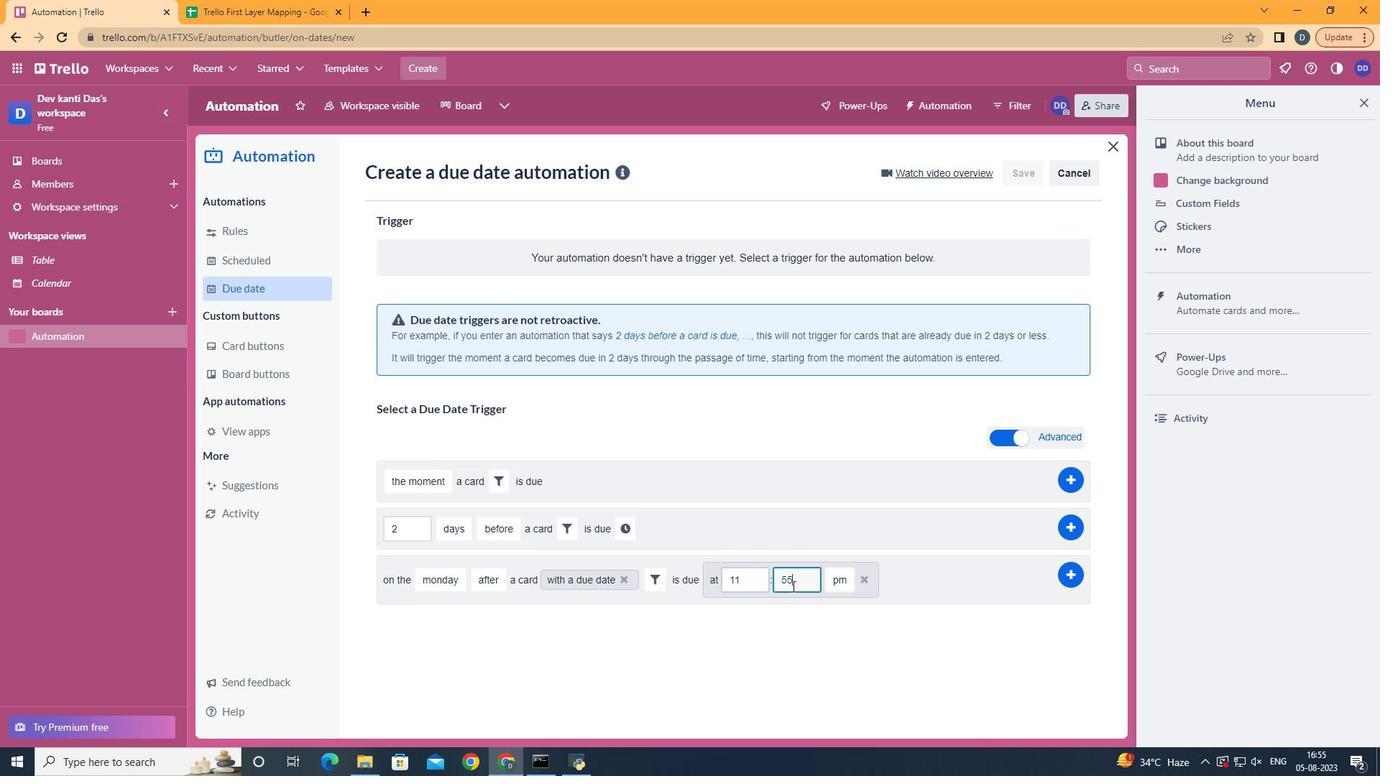 
Action: Mouse pressed left at (690, 580)
Screenshot: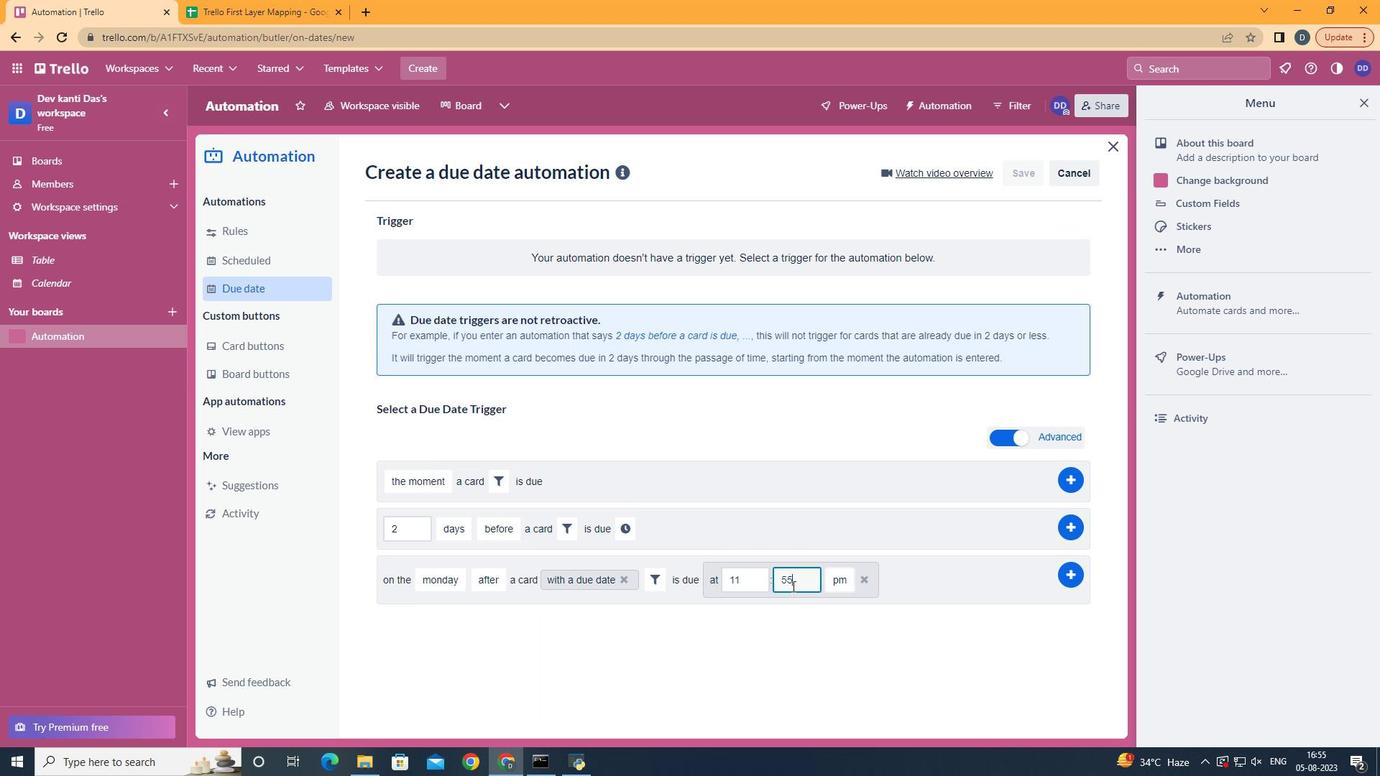 
Action: Key pressed <Key.backspace><Key.backspace>00
Screenshot: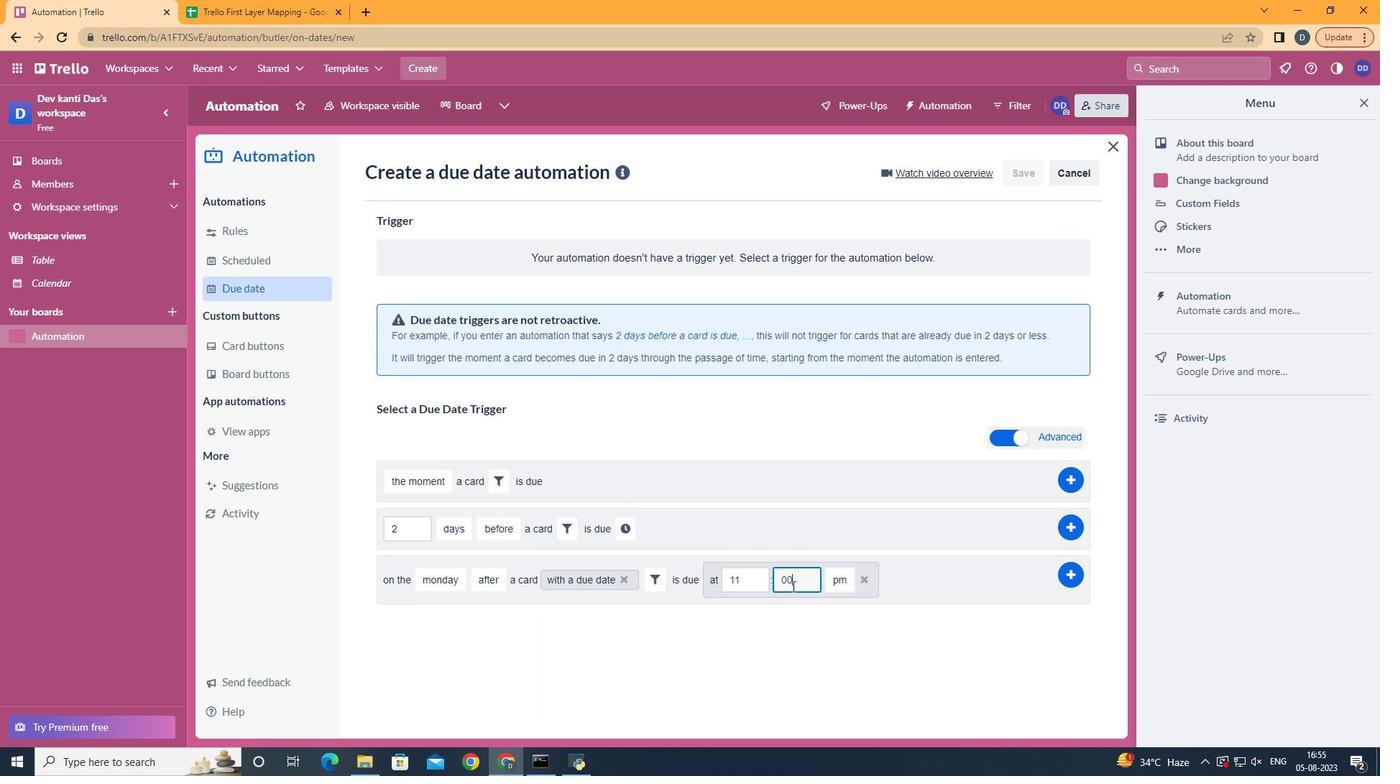 
Action: Mouse moved to (722, 599)
Screenshot: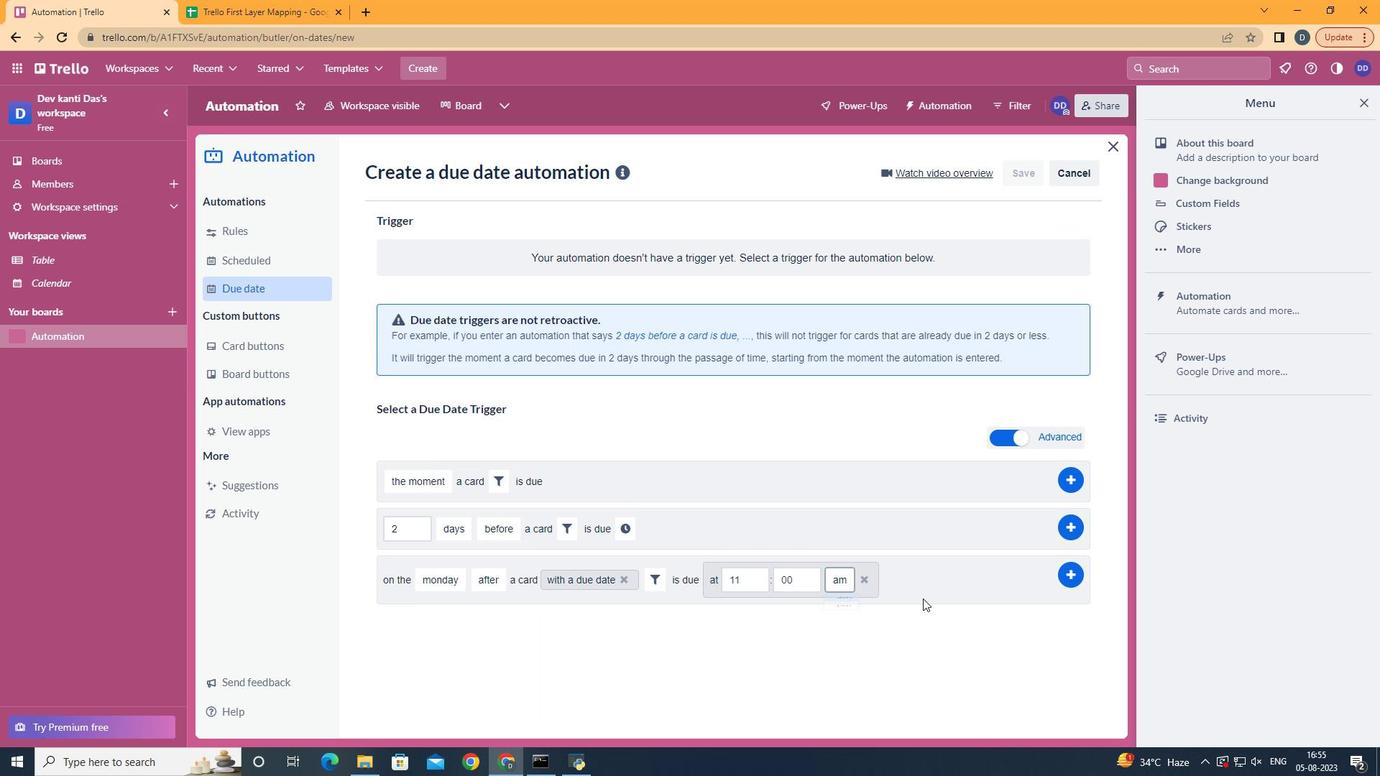 
Action: Mouse pressed left at (722, 599)
Screenshot: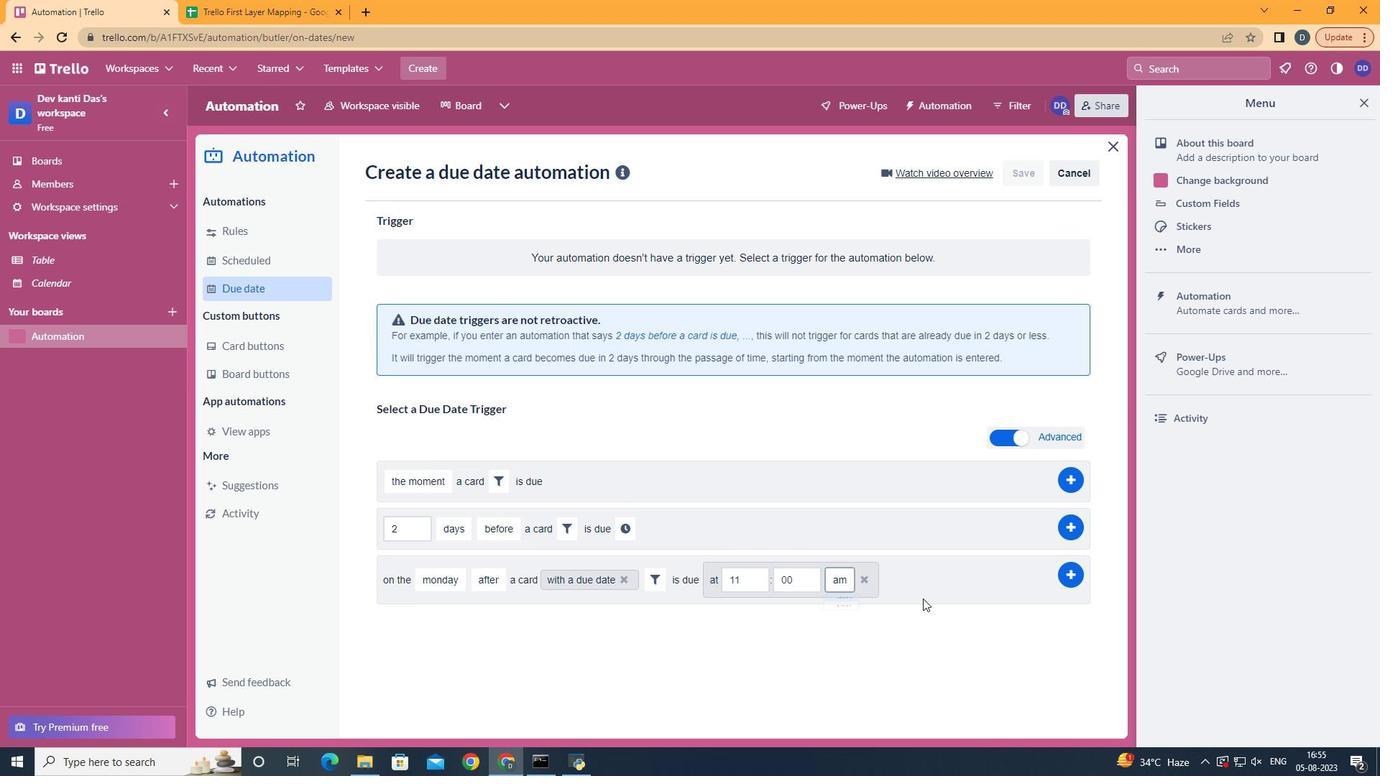 
Action: Mouse moved to (868, 572)
Screenshot: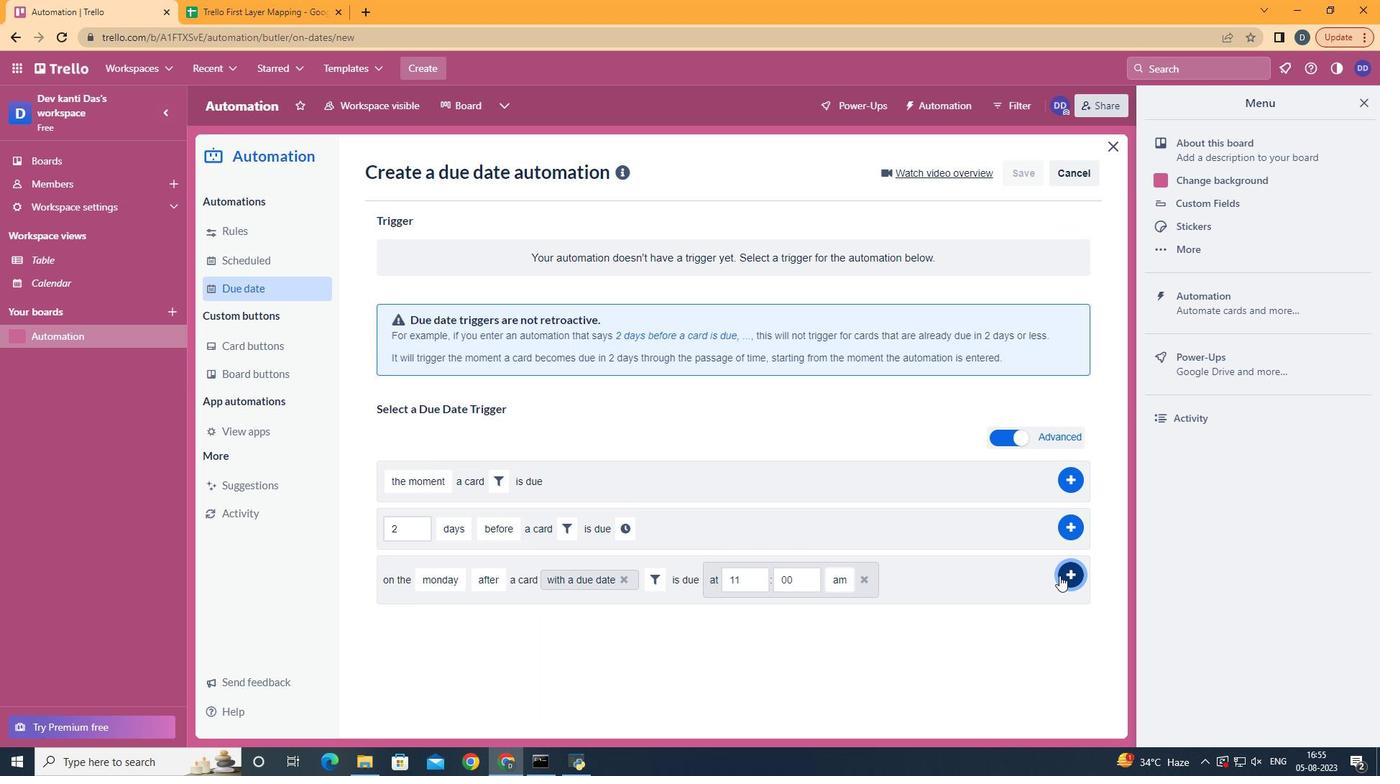 
Action: Mouse pressed left at (868, 572)
Screenshot: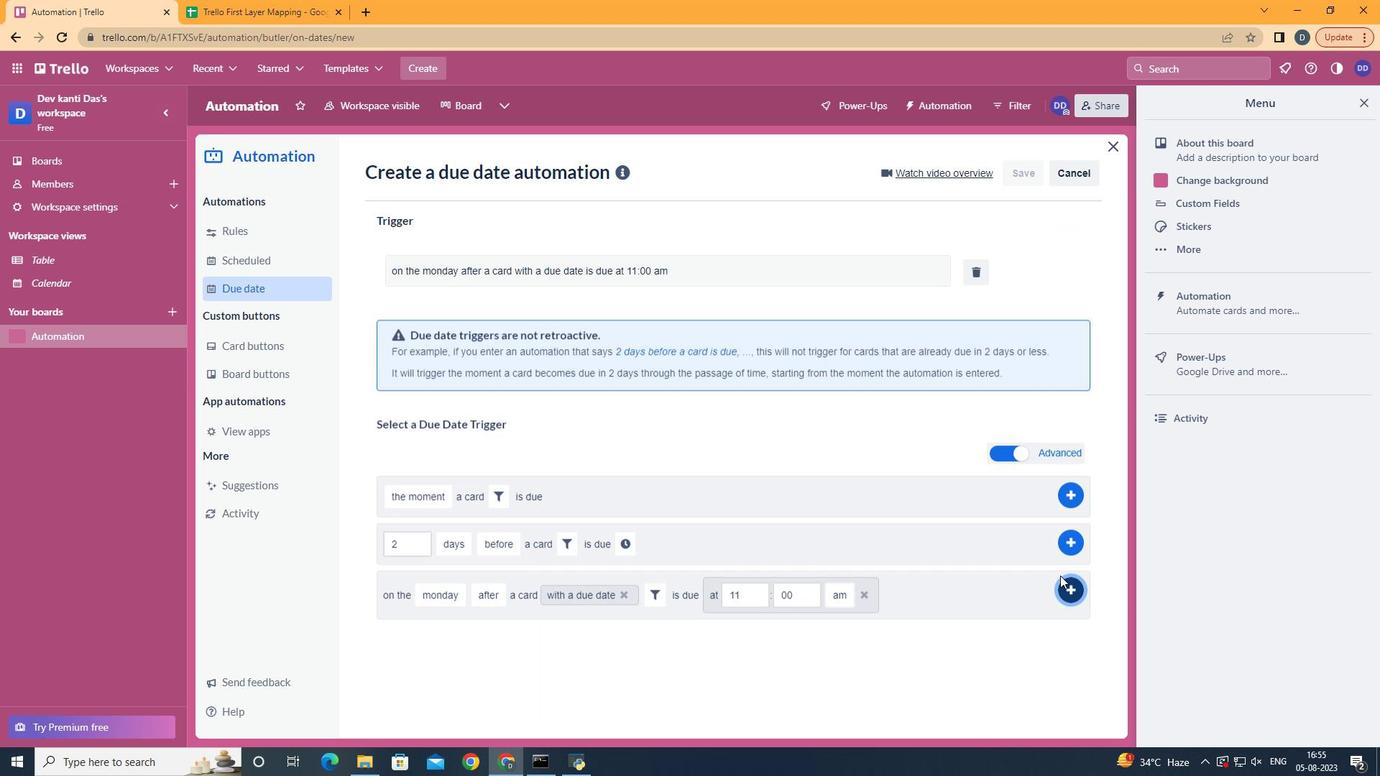 
Action: Mouse moved to (615, 325)
Screenshot: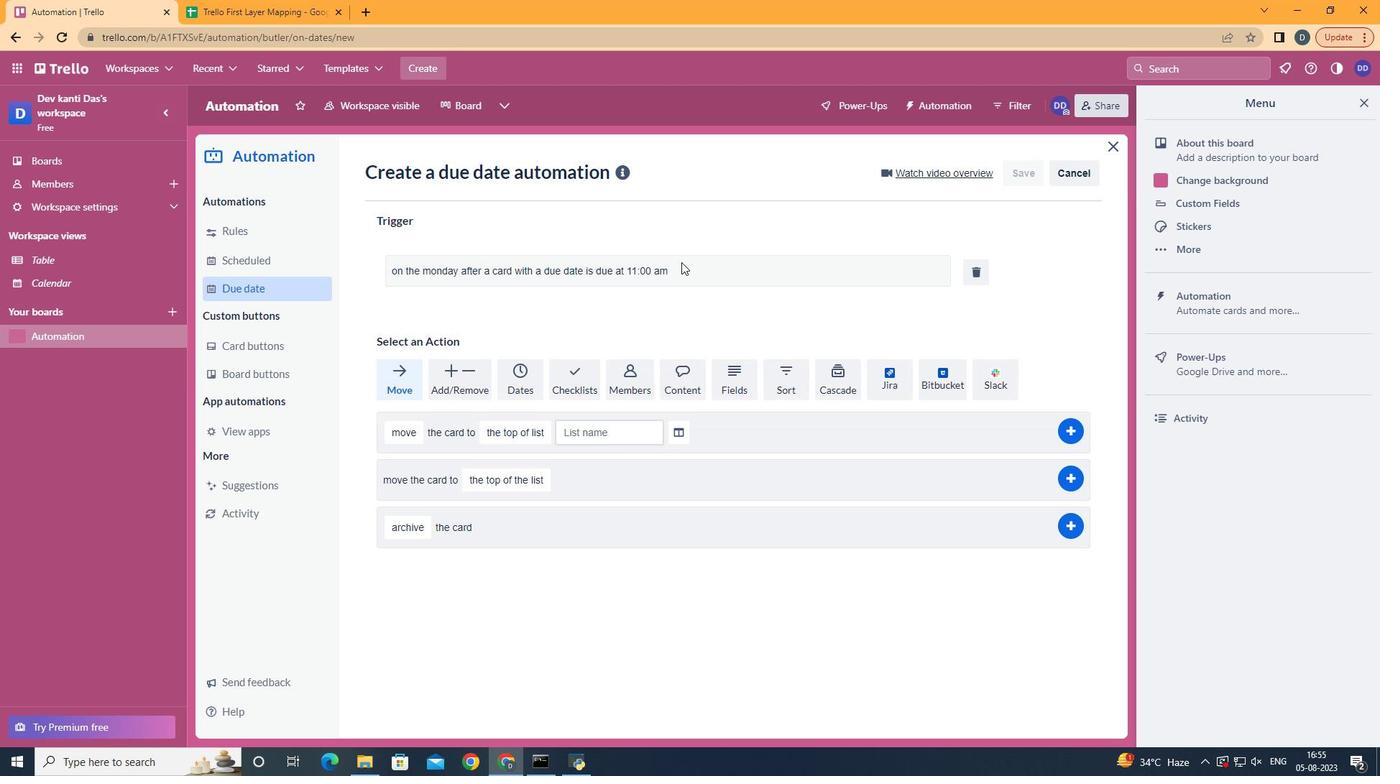 
